 Task: Search one way flight ticket for 2 adults, 2 children, 2 infants in seat in first from Springfield: Abraham Lincoln Capital Airport to Raleigh: Raleigh-durham International Airport on 8-5-2023. Choice of flights is Alaska. Number of bags: 7 checked bags. Price is upto 110000. Outbound departure time preference is 12:00.
Action: Mouse moved to (337, 299)
Screenshot: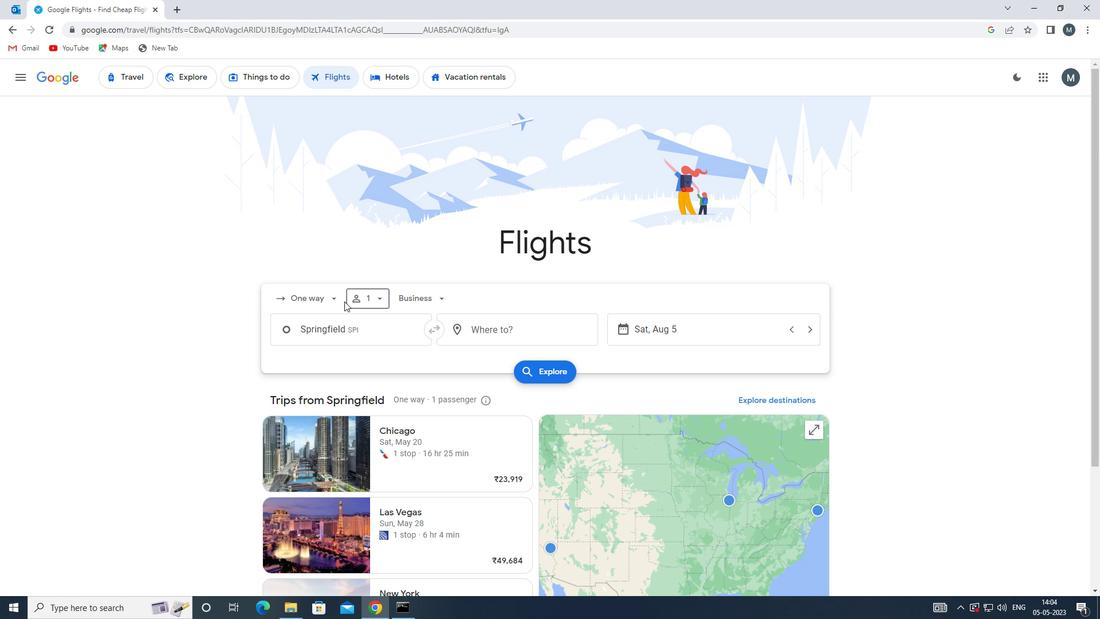 
Action: Mouse pressed left at (337, 299)
Screenshot: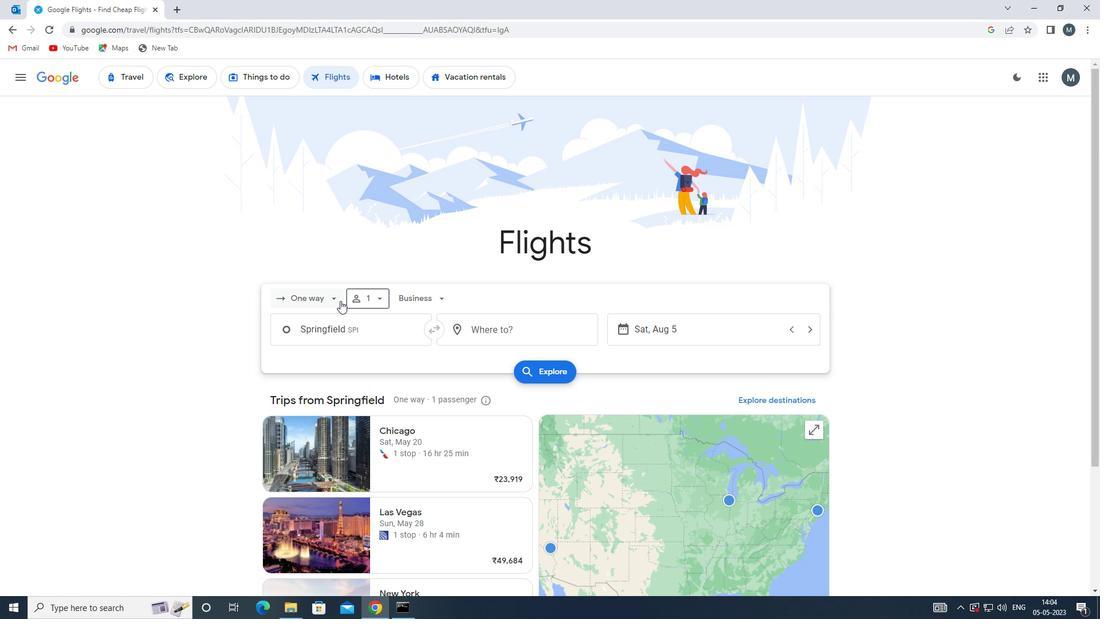 
Action: Mouse moved to (334, 348)
Screenshot: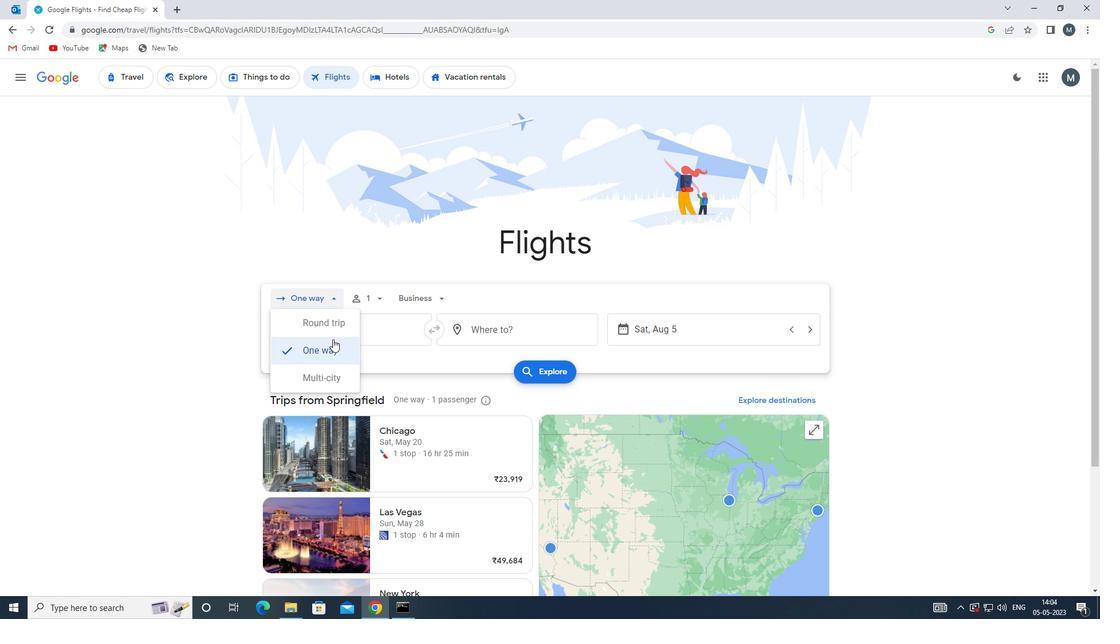 
Action: Mouse pressed left at (334, 348)
Screenshot: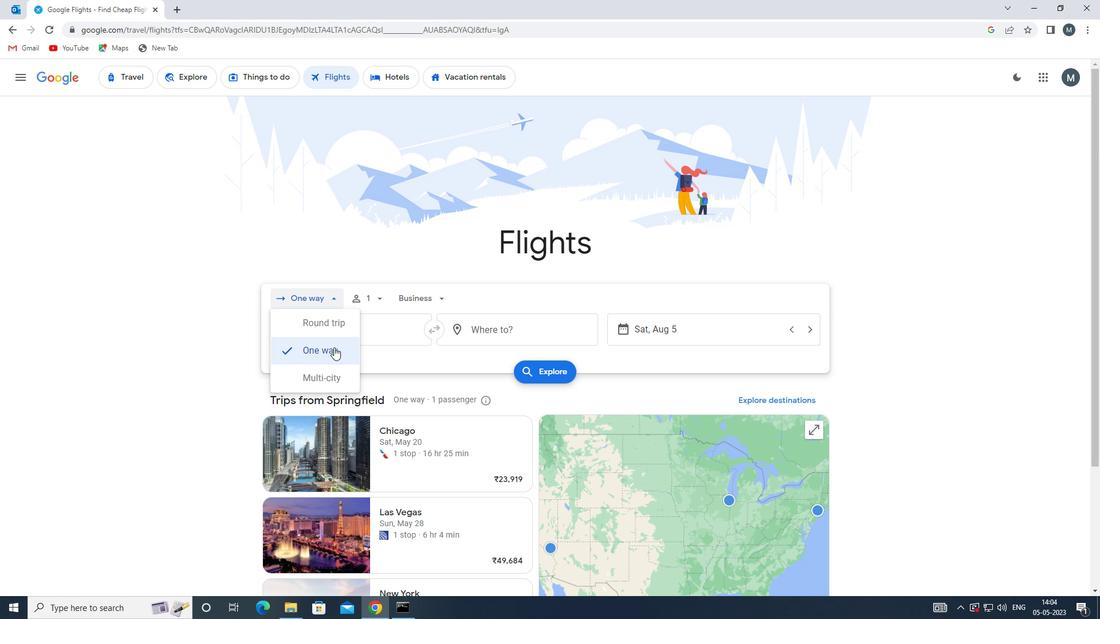 
Action: Mouse moved to (380, 302)
Screenshot: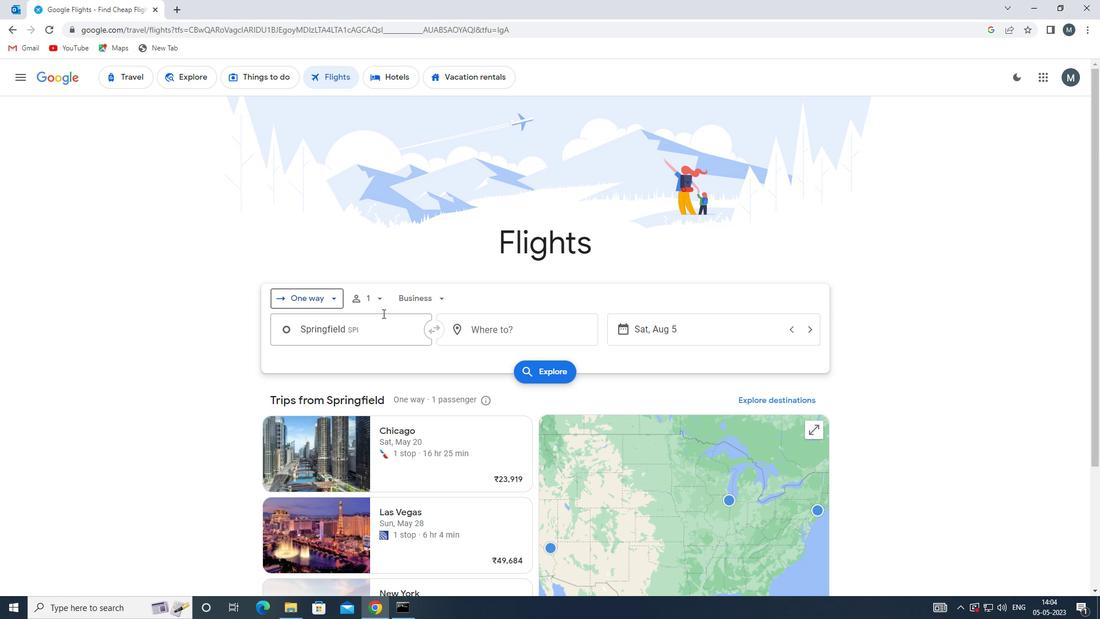 
Action: Mouse pressed left at (380, 302)
Screenshot: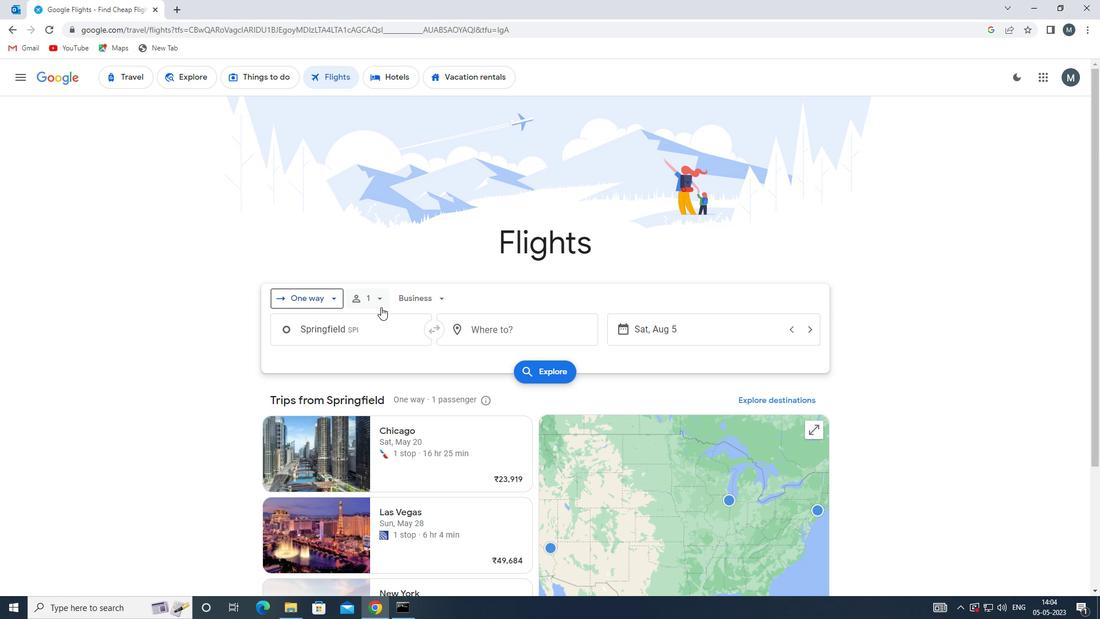 
Action: Mouse moved to (474, 331)
Screenshot: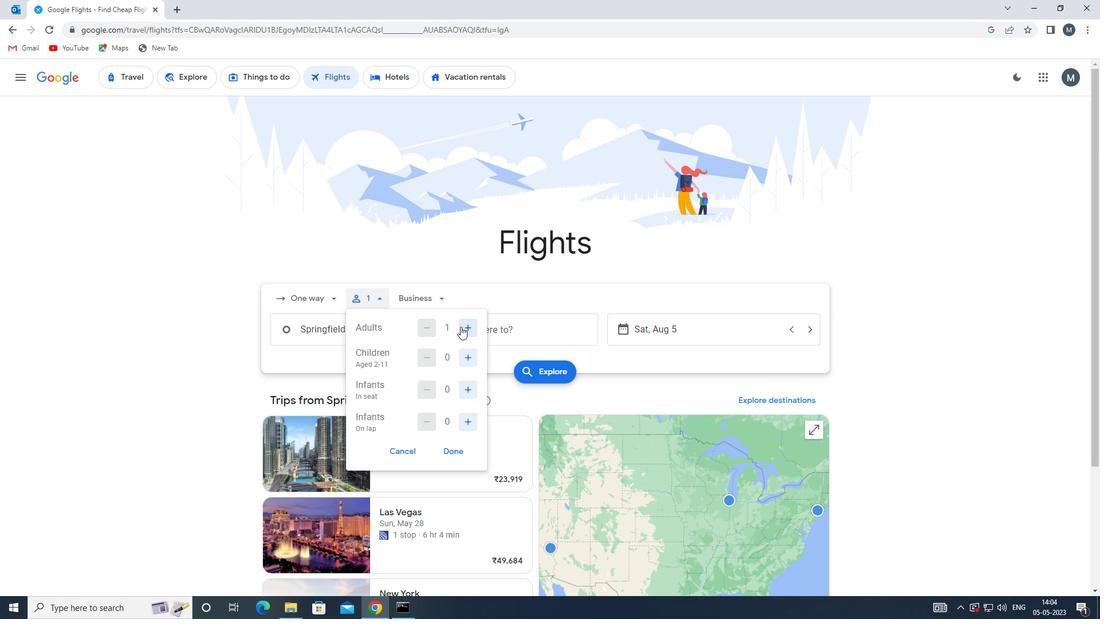 
Action: Mouse pressed left at (474, 331)
Screenshot: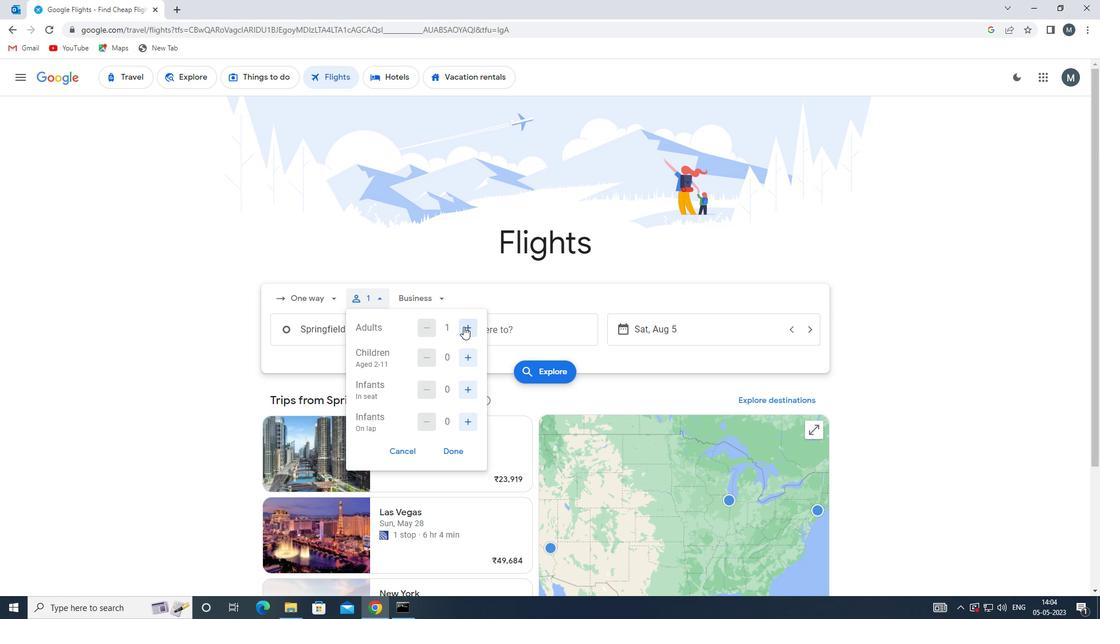 
Action: Mouse moved to (467, 355)
Screenshot: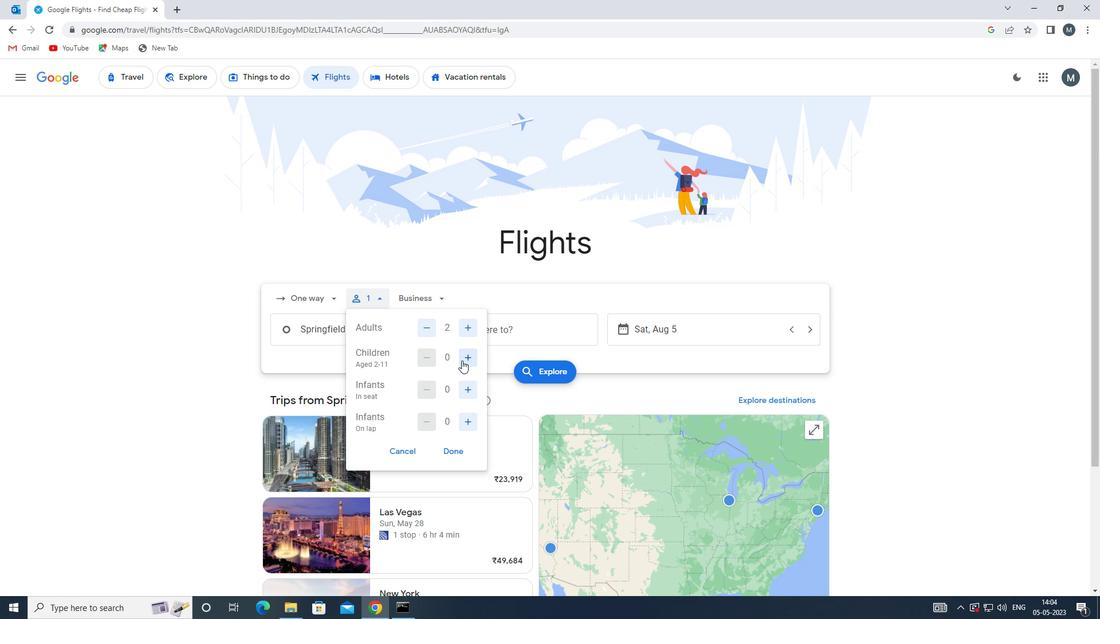 
Action: Mouse pressed left at (467, 355)
Screenshot: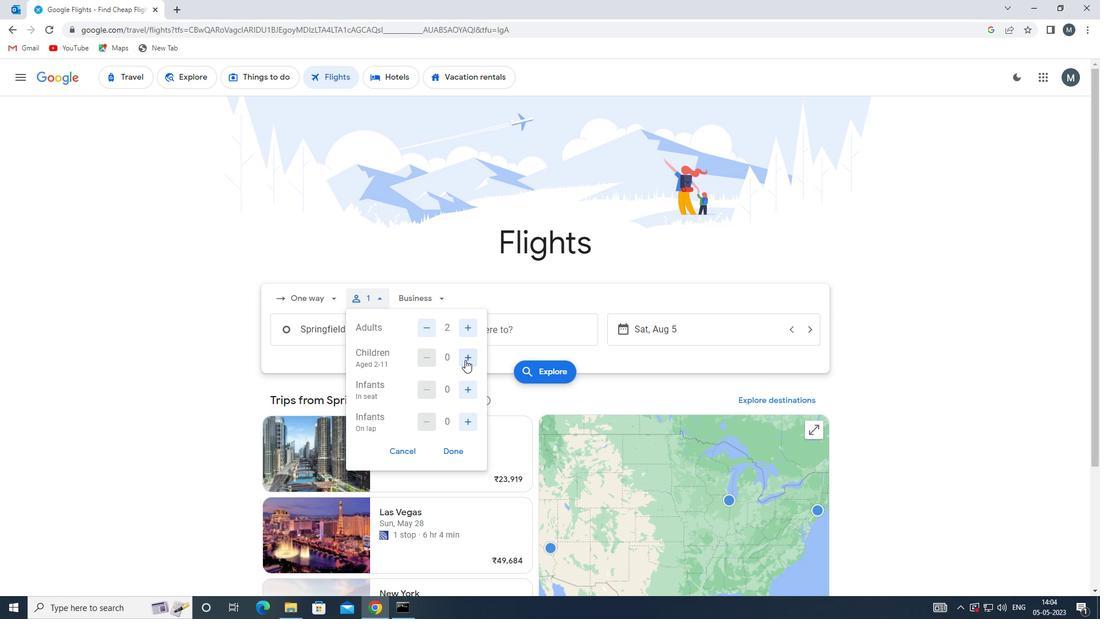 
Action: Mouse pressed left at (467, 355)
Screenshot: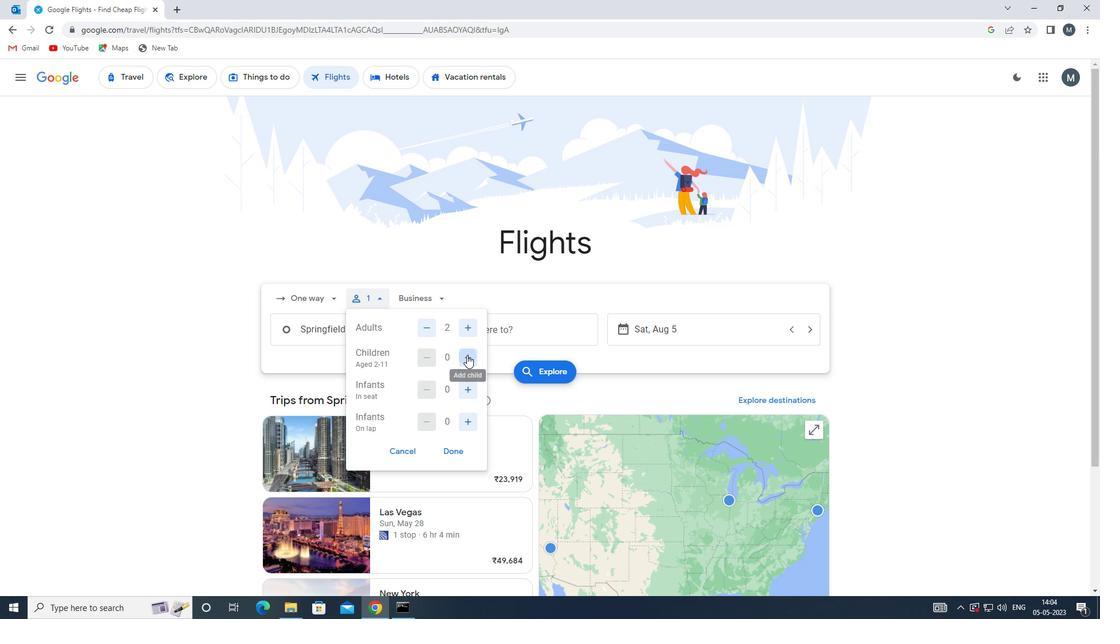 
Action: Mouse moved to (470, 393)
Screenshot: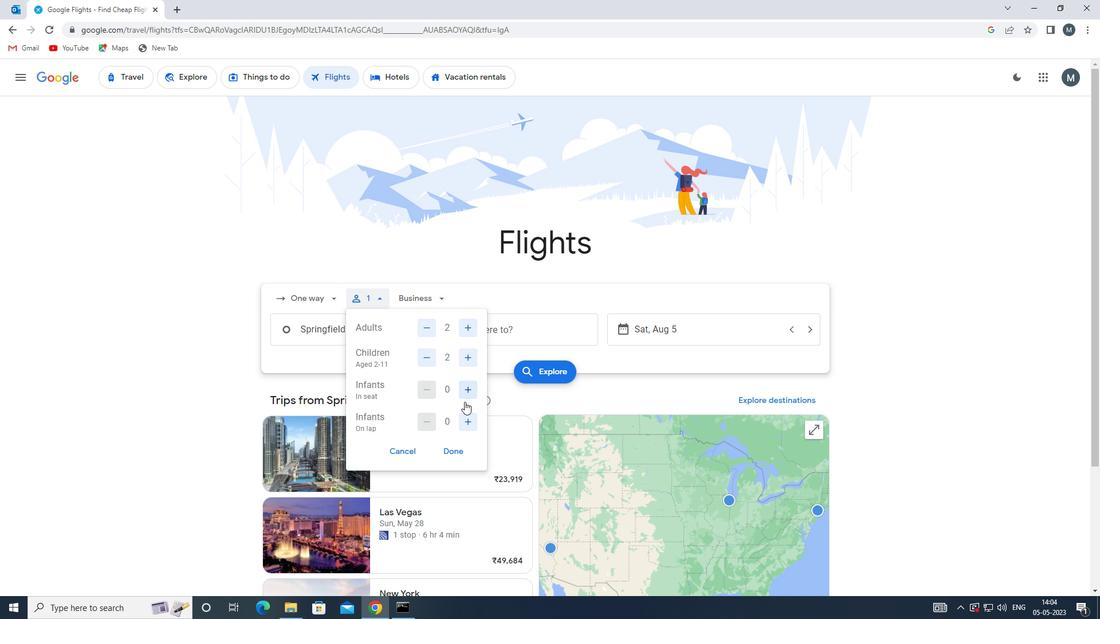 
Action: Mouse pressed left at (470, 393)
Screenshot: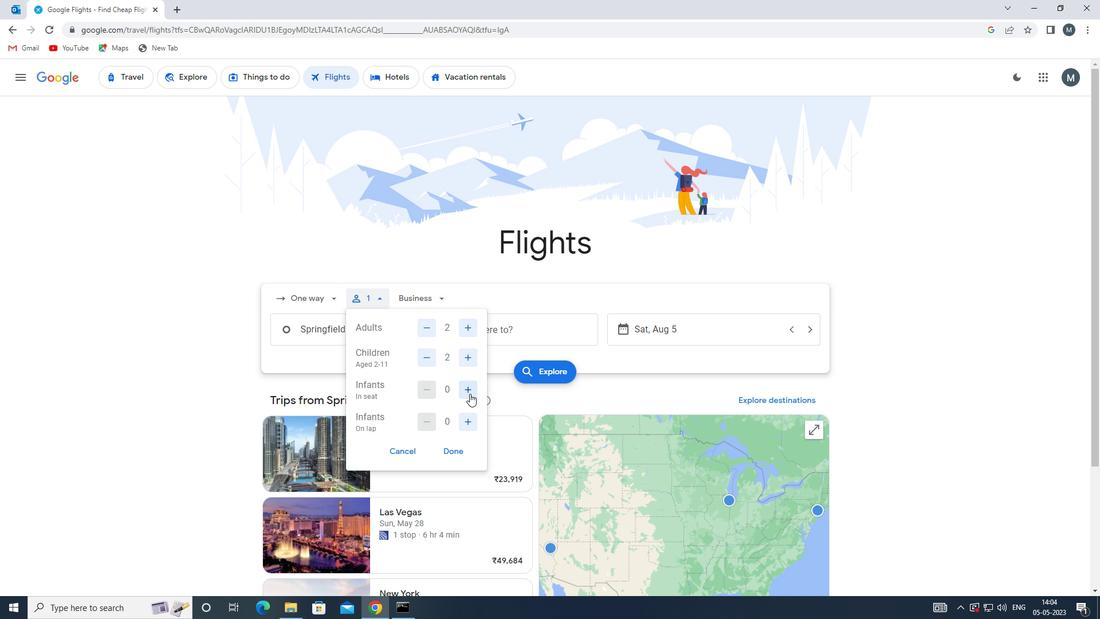 
Action: Mouse pressed left at (470, 393)
Screenshot: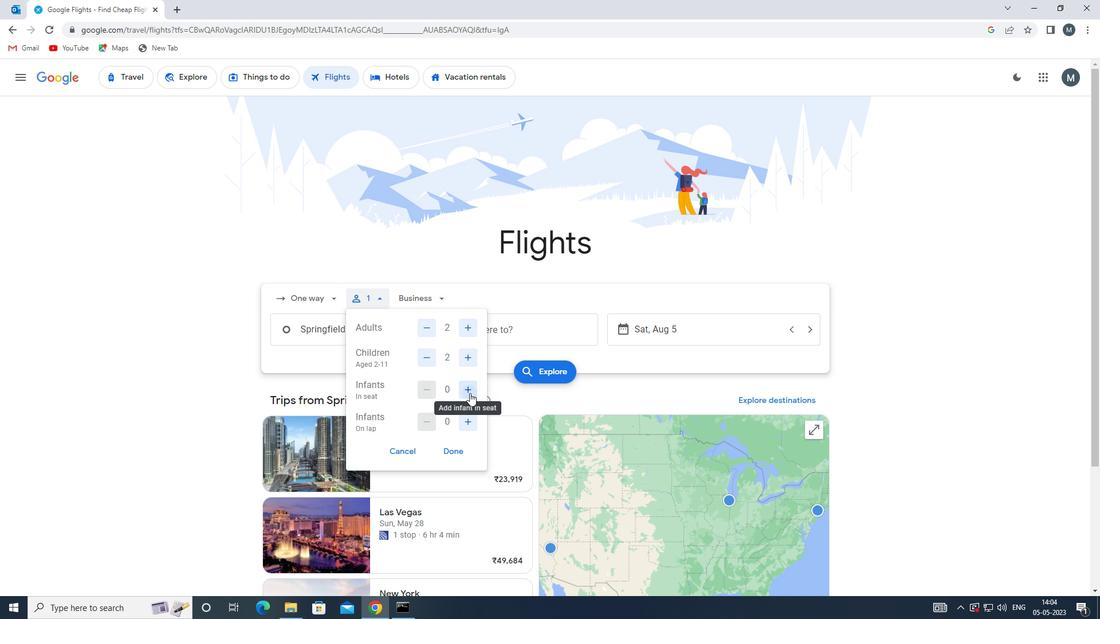 
Action: Mouse moved to (458, 450)
Screenshot: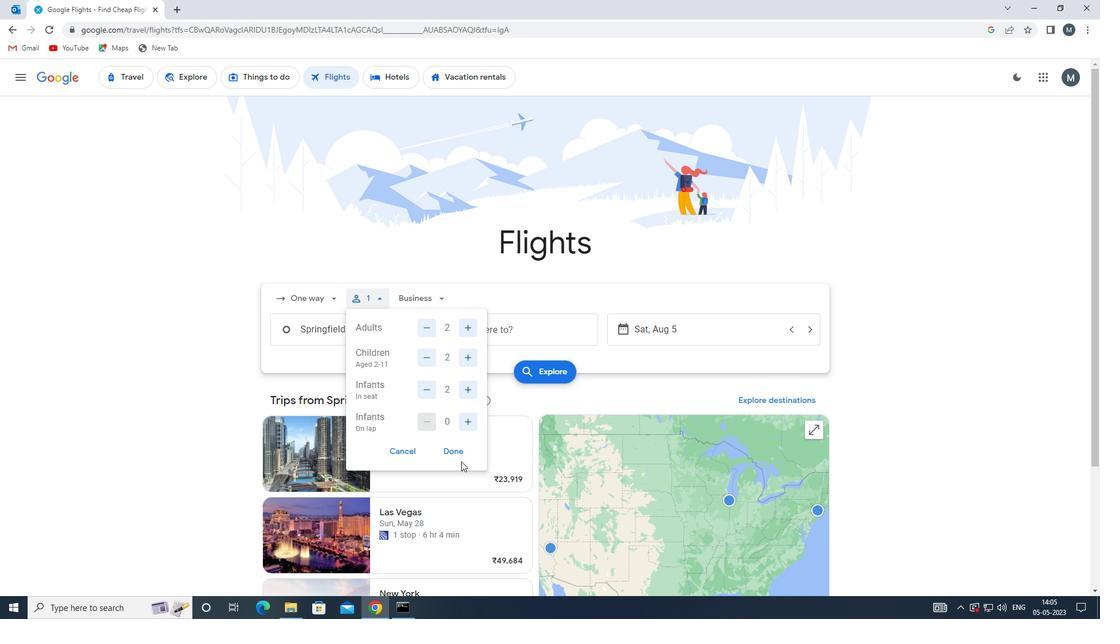 
Action: Mouse pressed left at (458, 450)
Screenshot: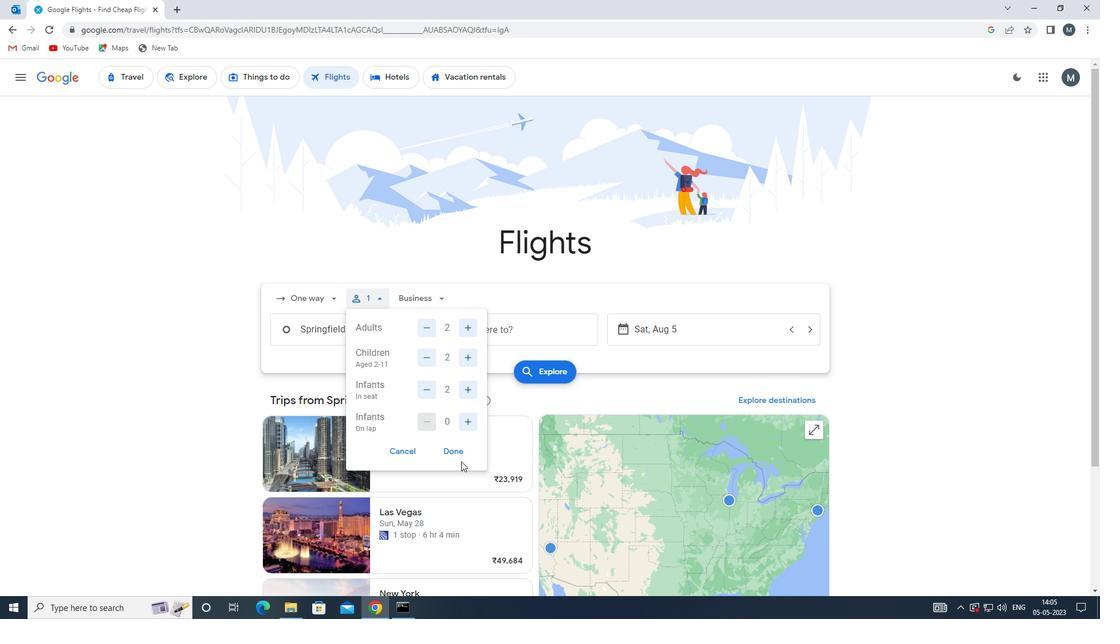 
Action: Mouse moved to (424, 302)
Screenshot: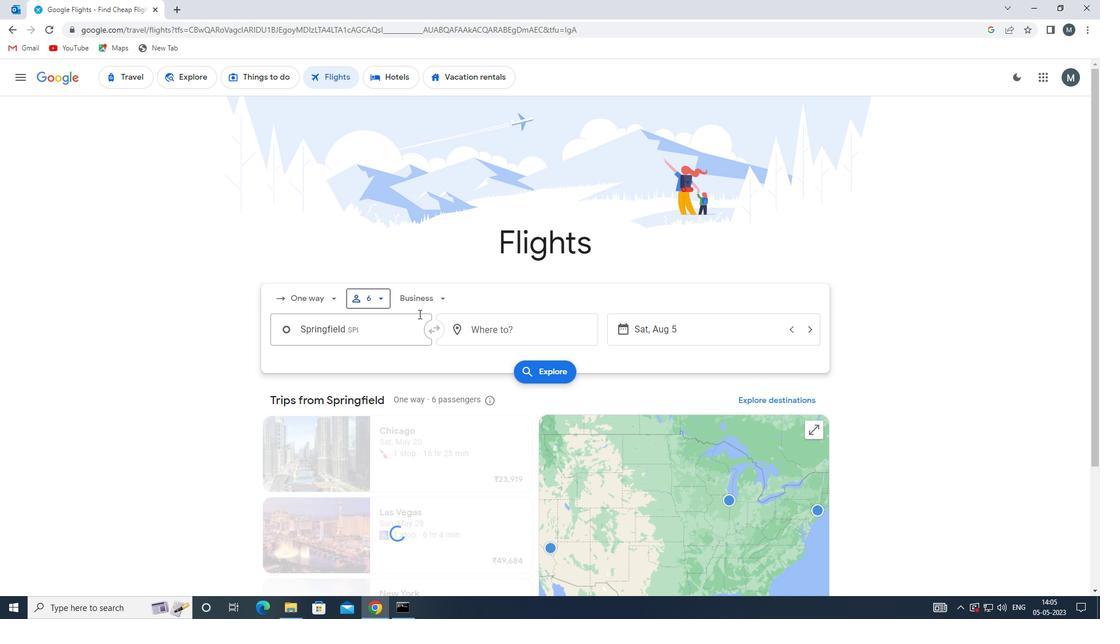 
Action: Mouse pressed left at (424, 302)
Screenshot: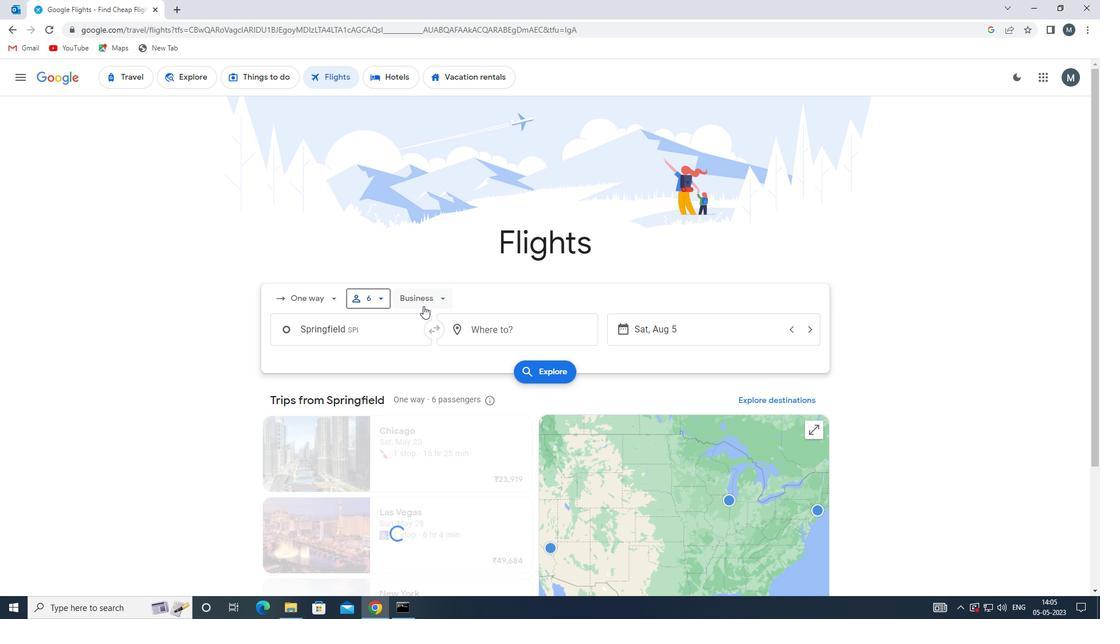 
Action: Mouse moved to (440, 405)
Screenshot: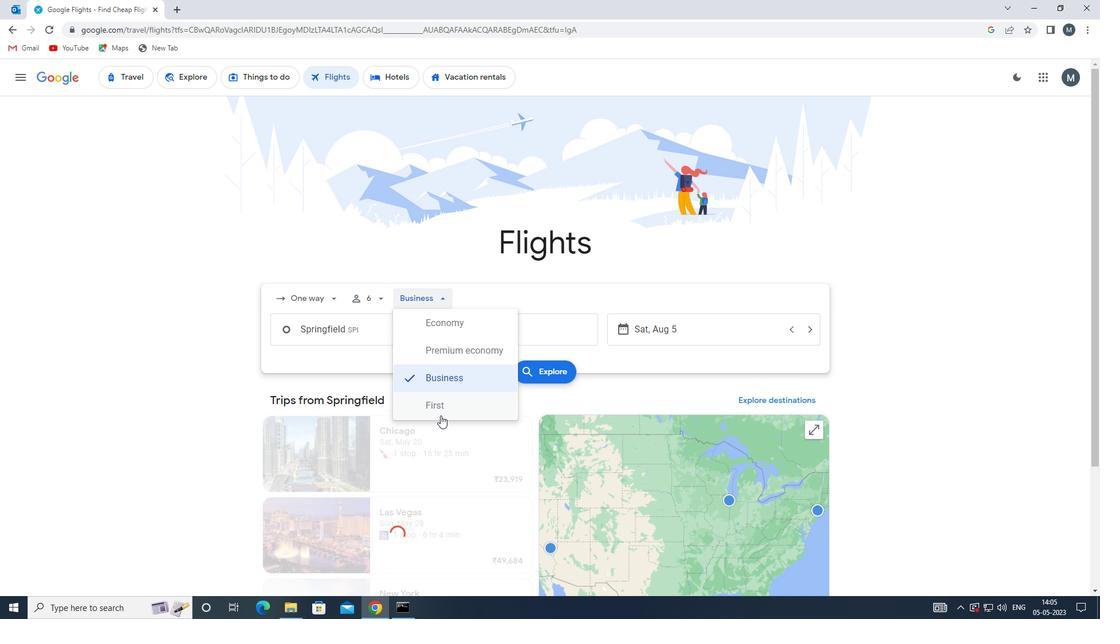 
Action: Mouse pressed left at (440, 405)
Screenshot: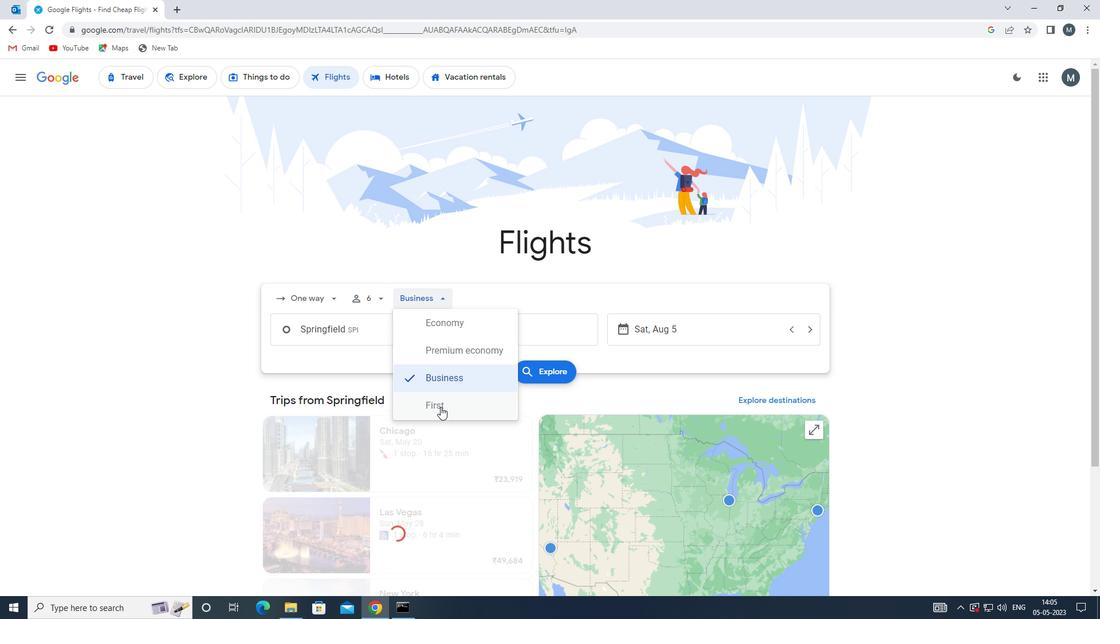 
Action: Mouse moved to (367, 333)
Screenshot: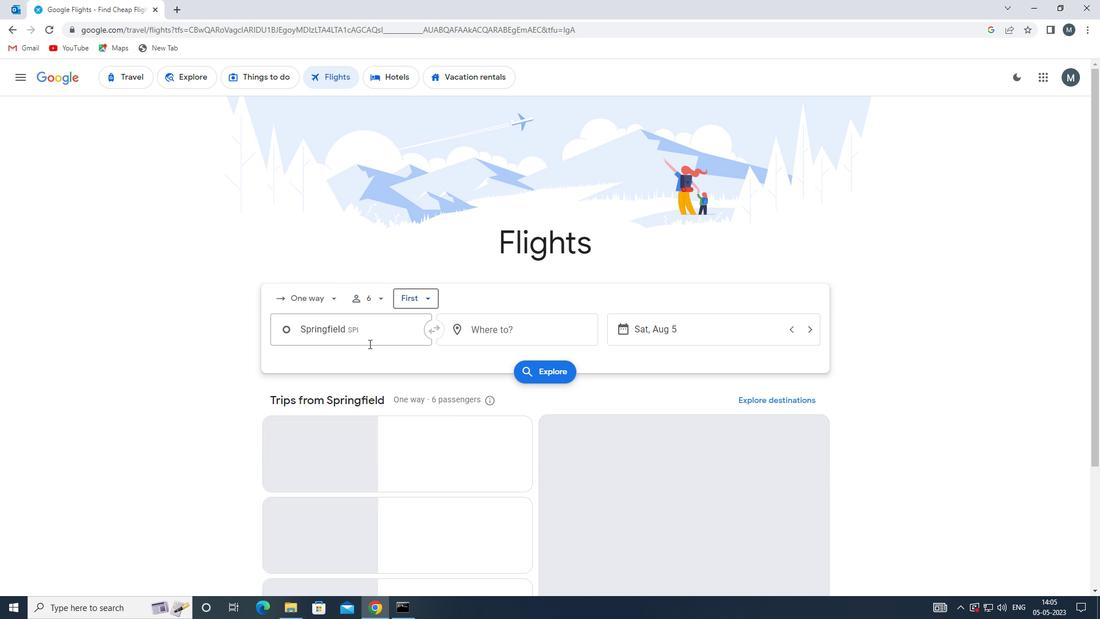 
Action: Mouse pressed left at (367, 333)
Screenshot: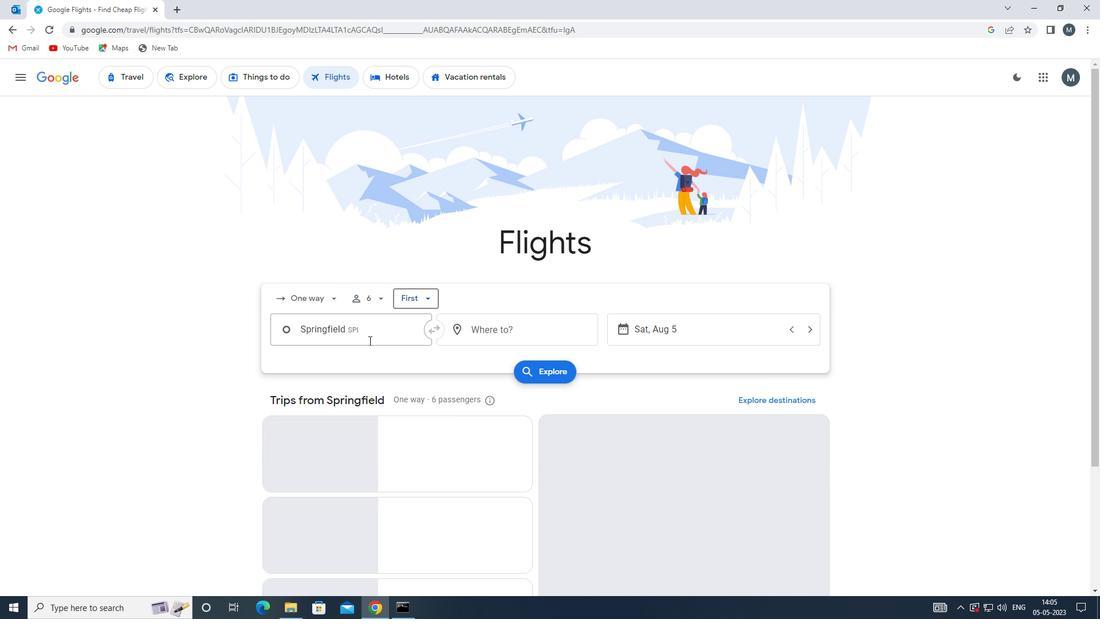 
Action: Mouse moved to (380, 430)
Screenshot: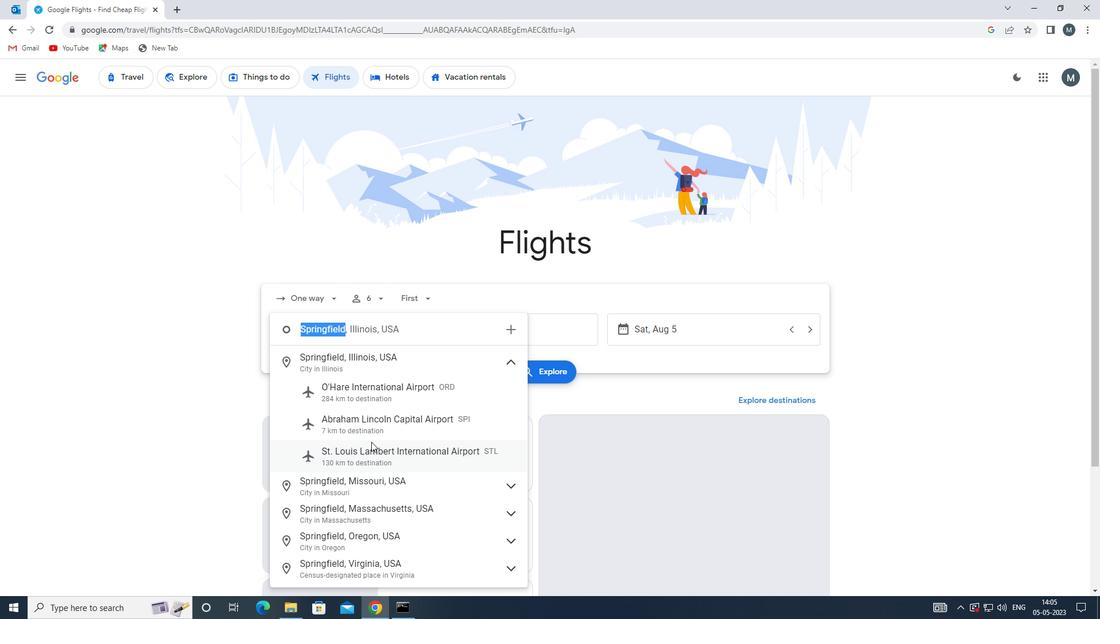 
Action: Mouse pressed left at (380, 430)
Screenshot: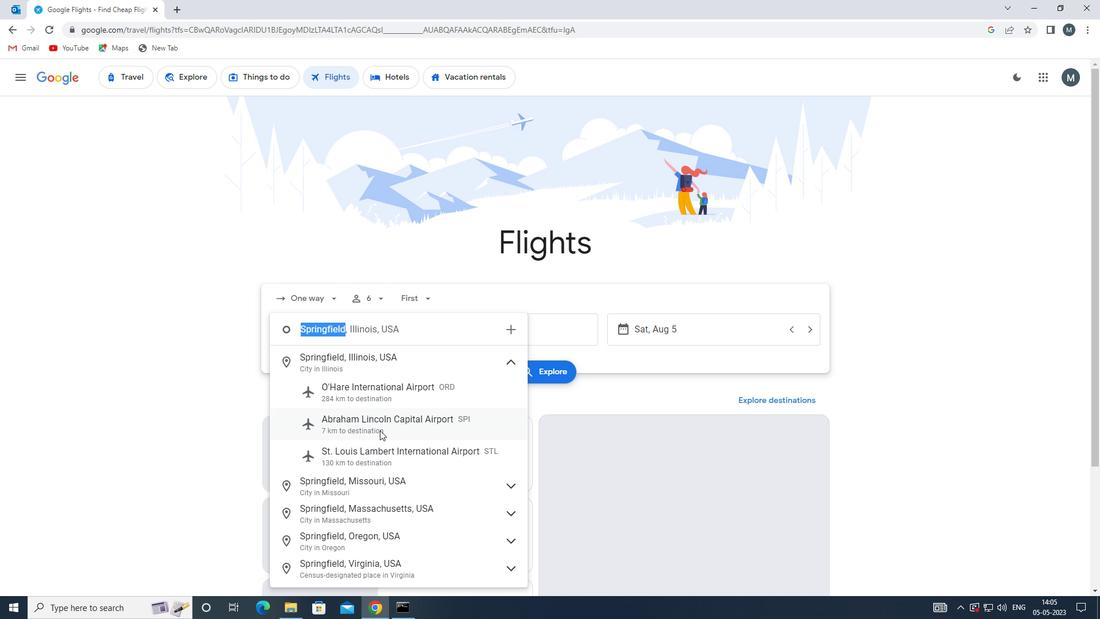 
Action: Mouse moved to (481, 341)
Screenshot: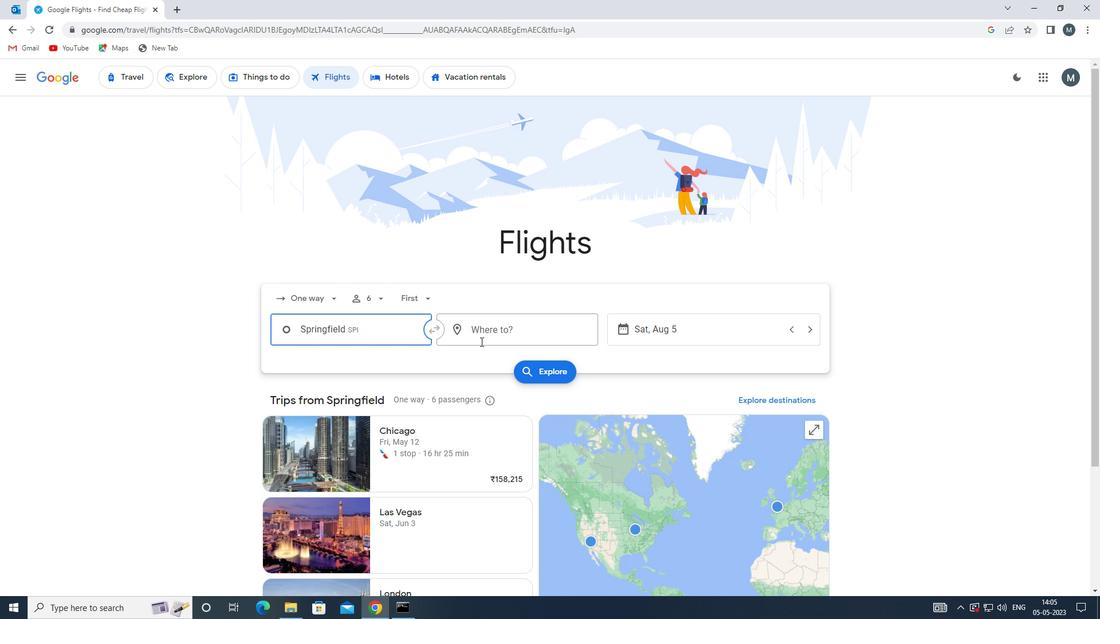 
Action: Mouse pressed left at (481, 341)
Screenshot: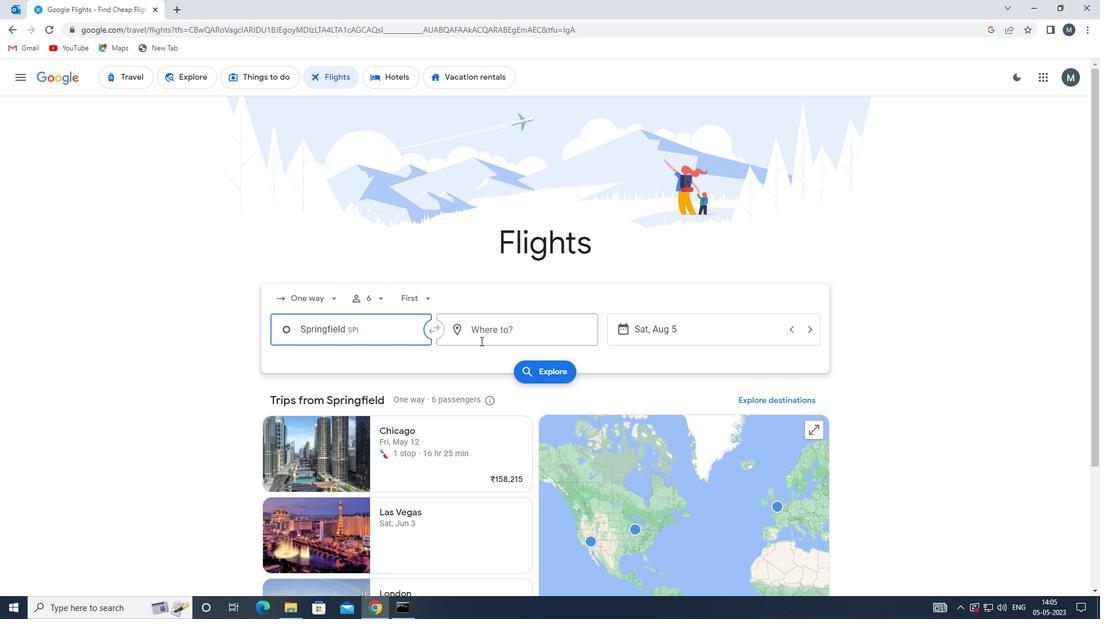 
Action: Key pressed rdu
Screenshot: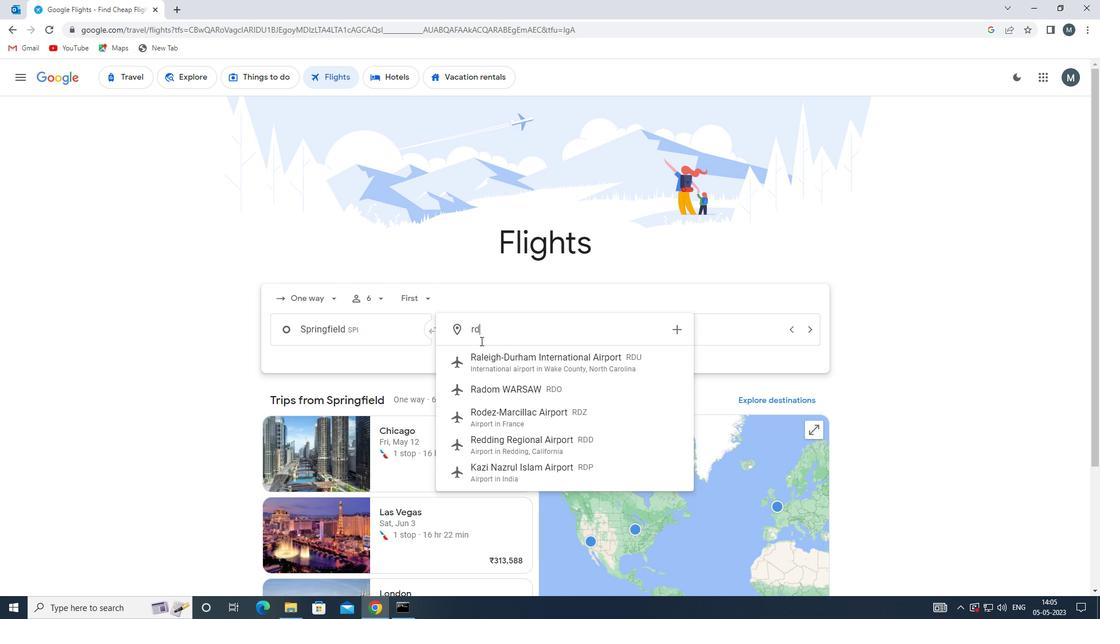 
Action: Mouse moved to (503, 368)
Screenshot: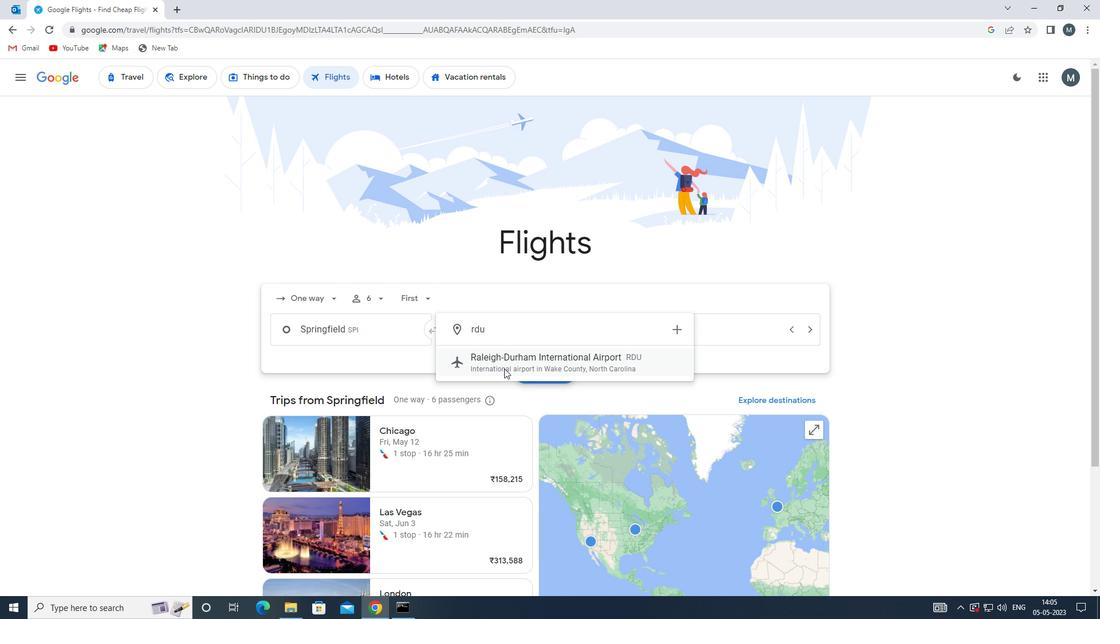 
Action: Mouse pressed left at (503, 368)
Screenshot: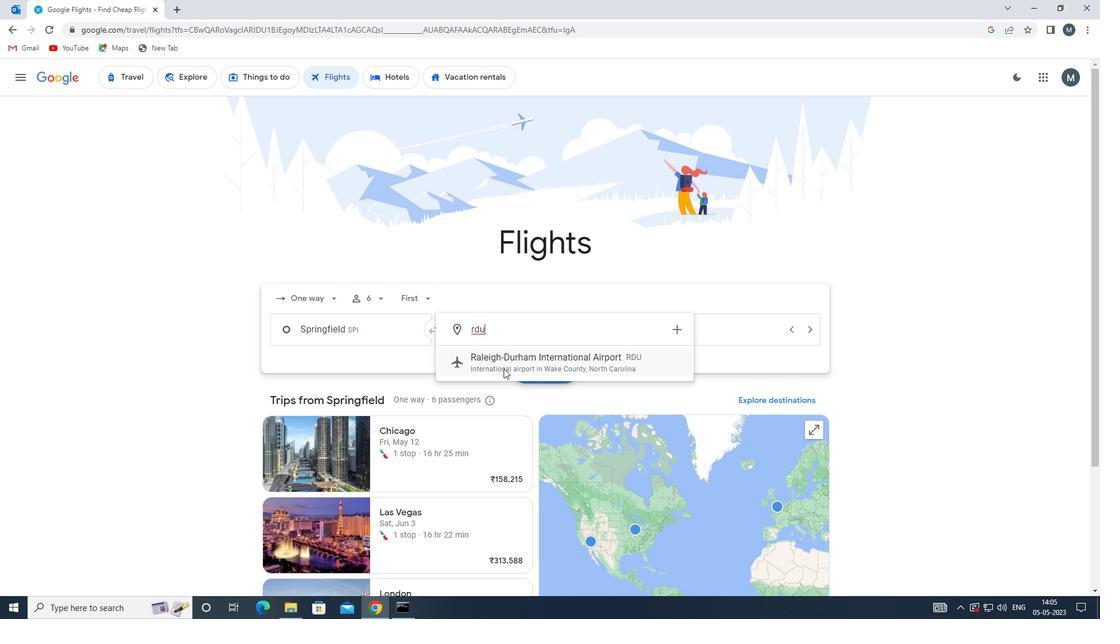 
Action: Mouse moved to (641, 326)
Screenshot: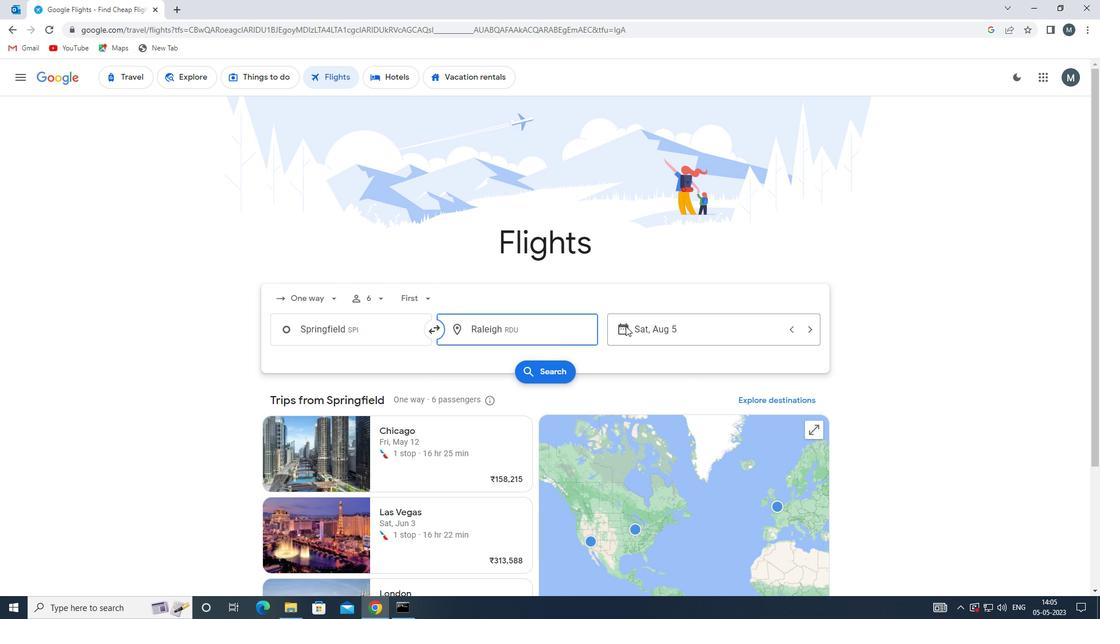 
Action: Mouse pressed left at (641, 326)
Screenshot: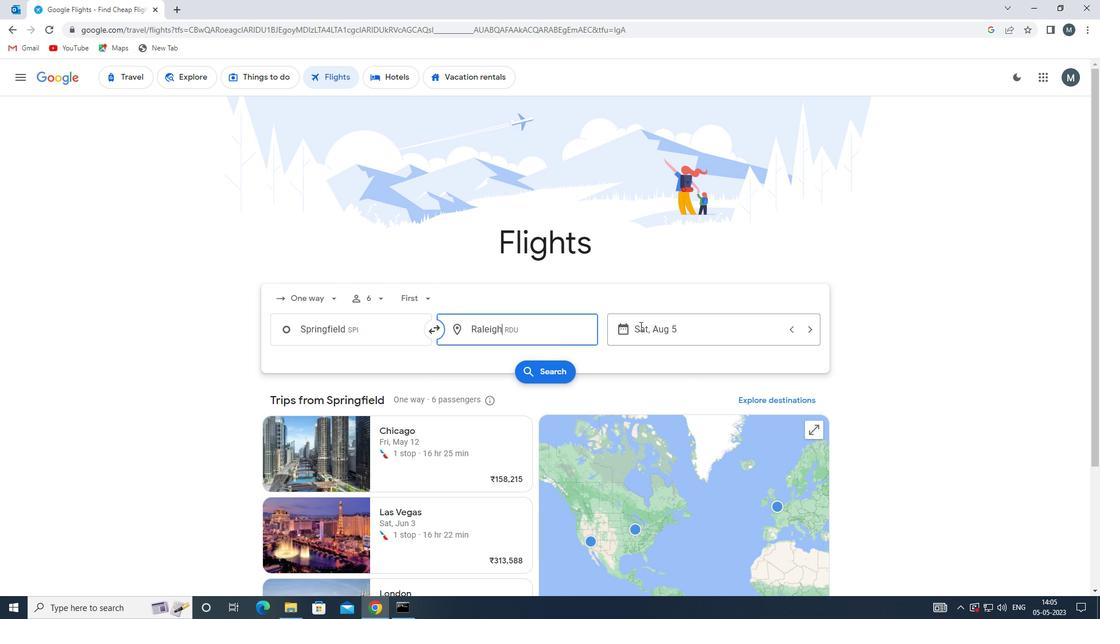 
Action: Mouse moved to (576, 387)
Screenshot: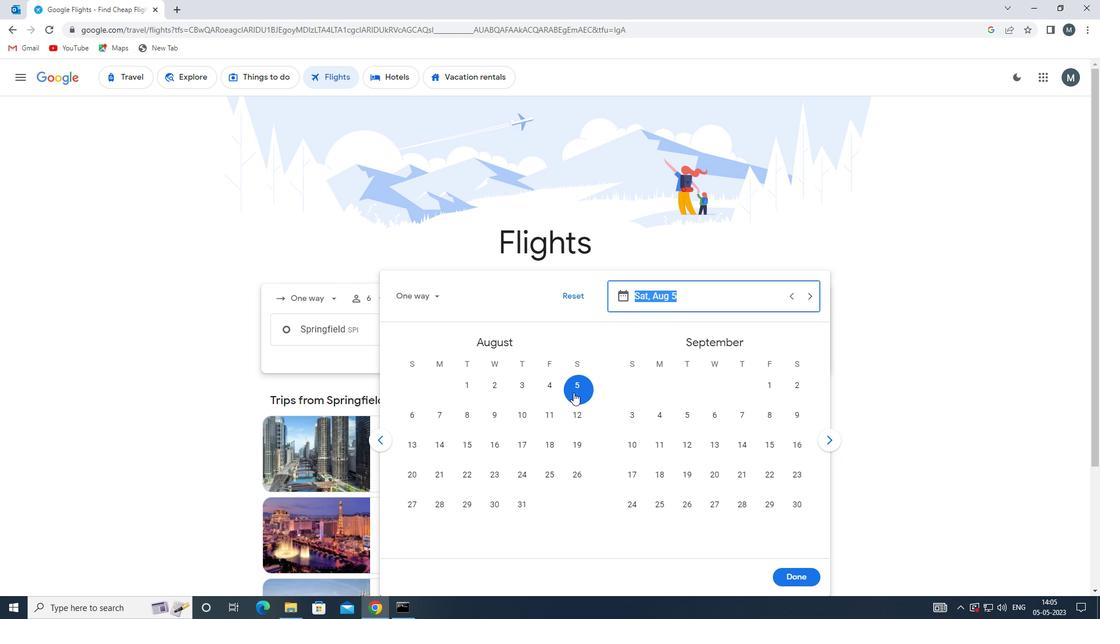 
Action: Mouse pressed left at (576, 387)
Screenshot: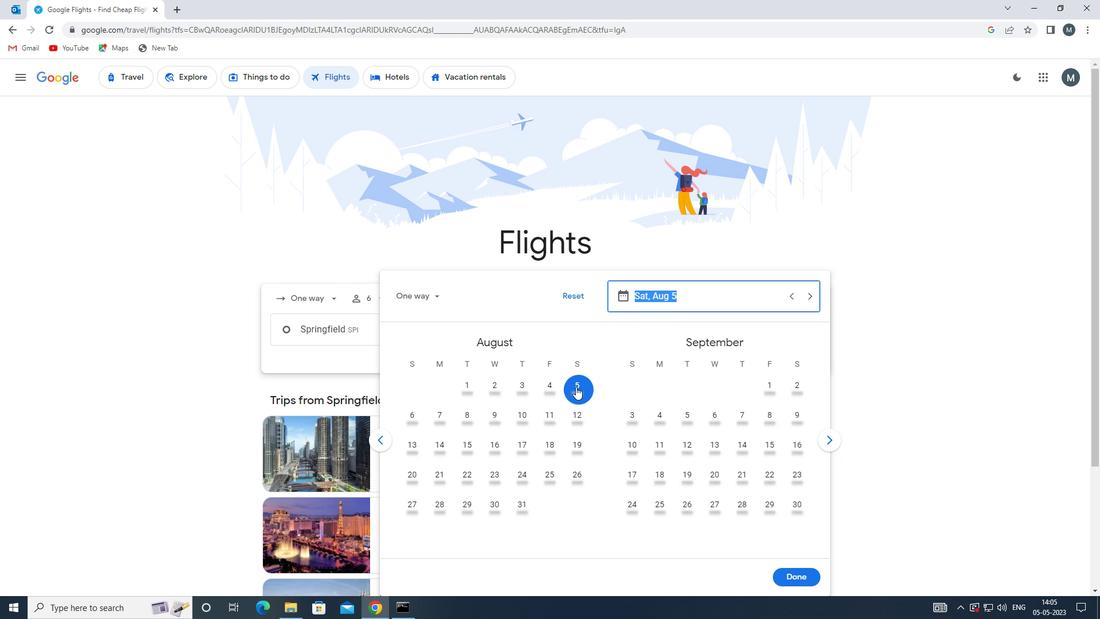 
Action: Mouse moved to (786, 574)
Screenshot: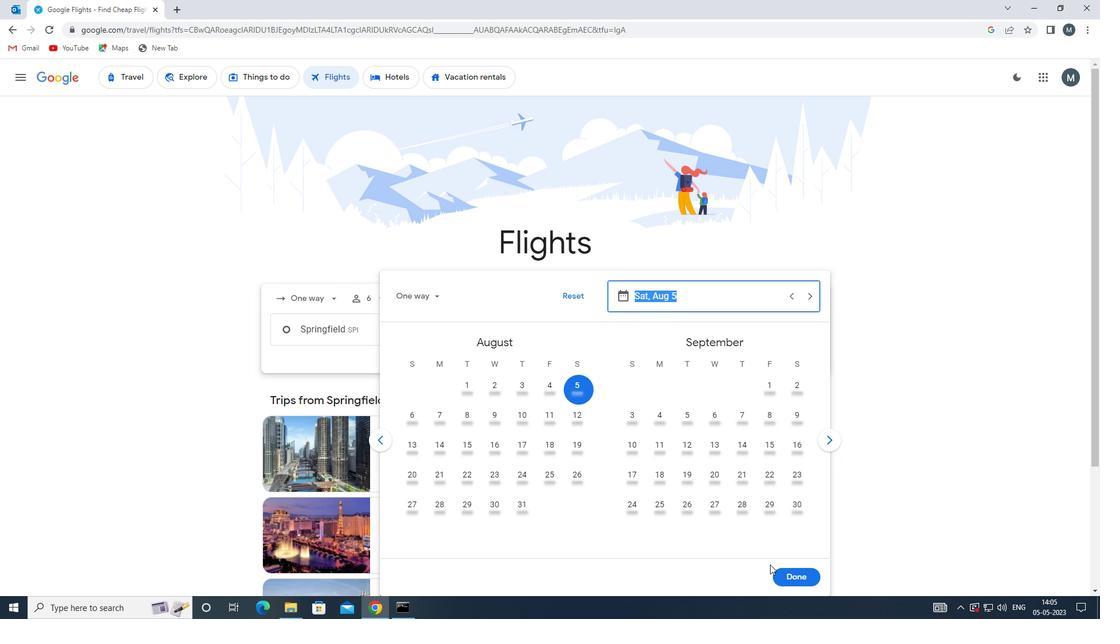 
Action: Mouse pressed left at (786, 574)
Screenshot: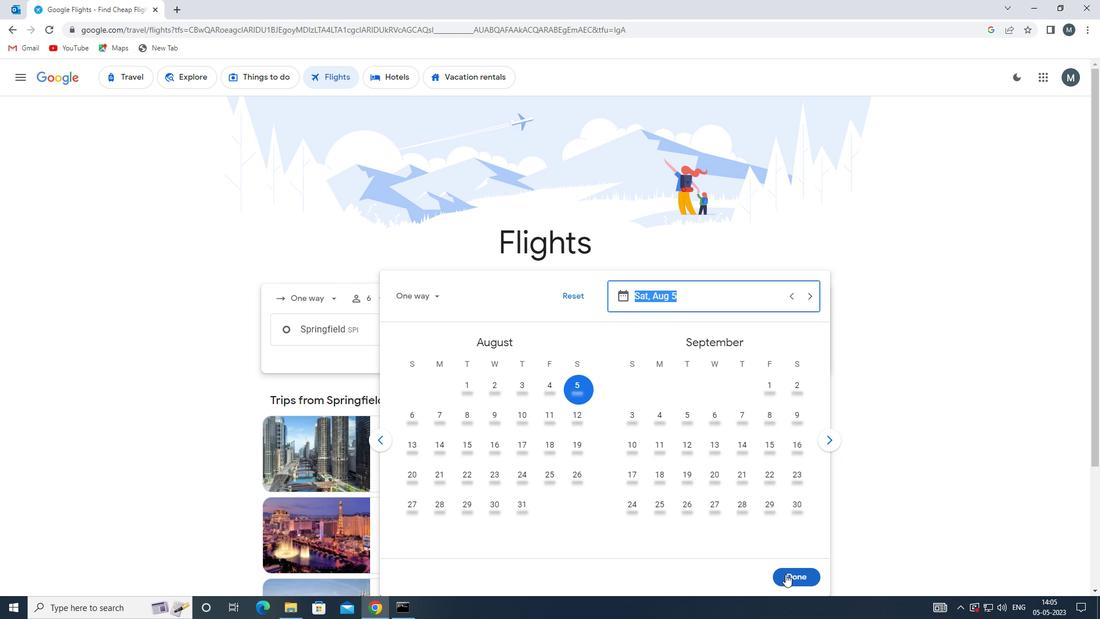 
Action: Mouse moved to (540, 369)
Screenshot: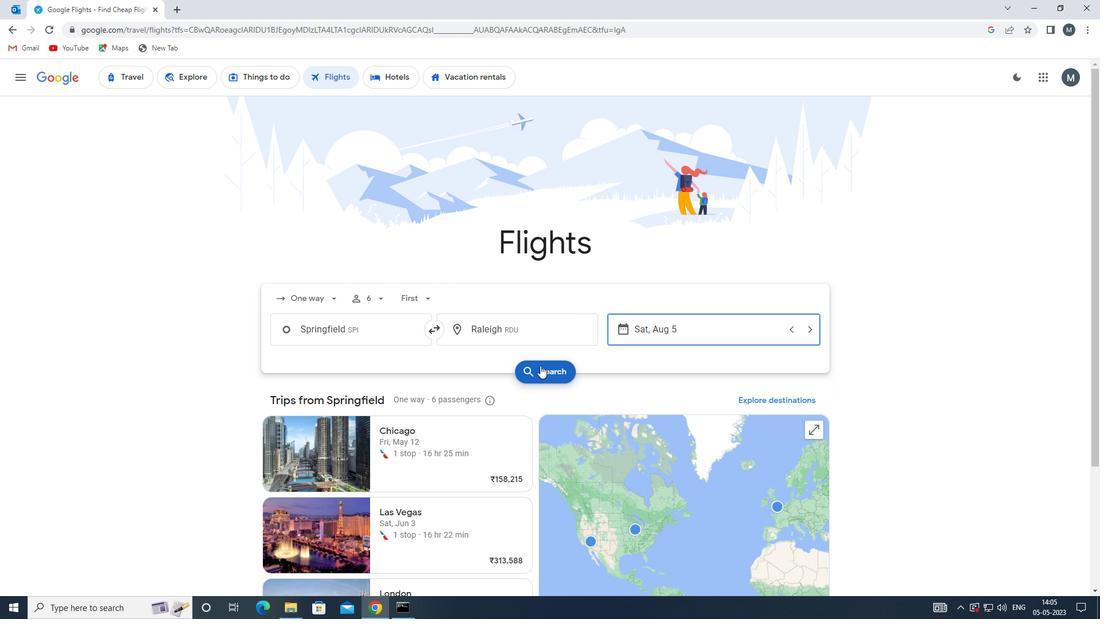 
Action: Mouse pressed left at (540, 369)
Screenshot: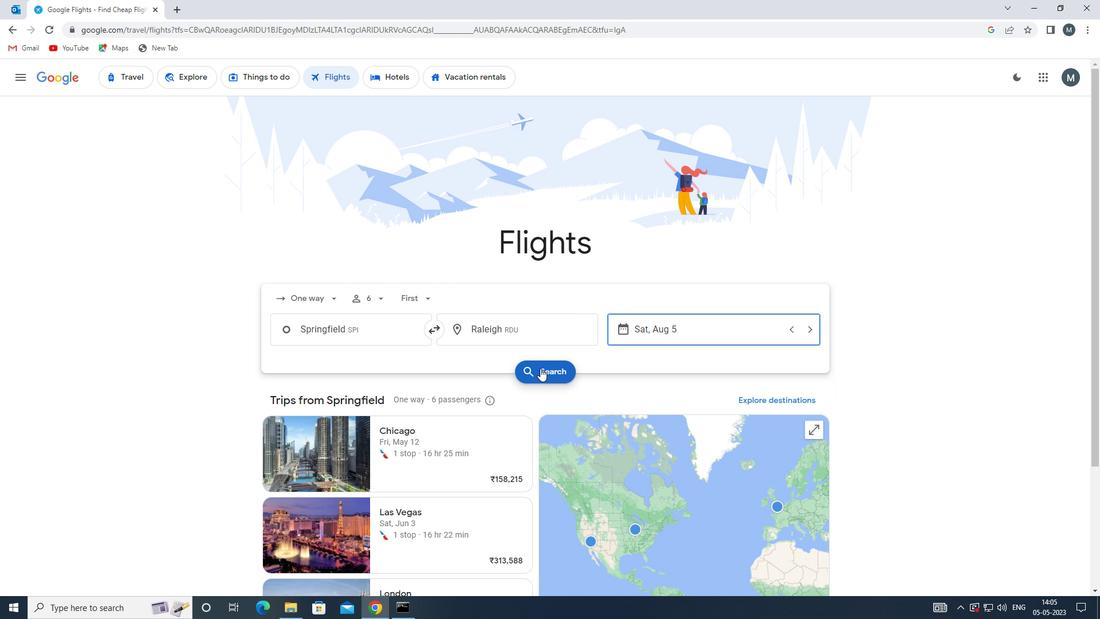 
Action: Mouse moved to (283, 185)
Screenshot: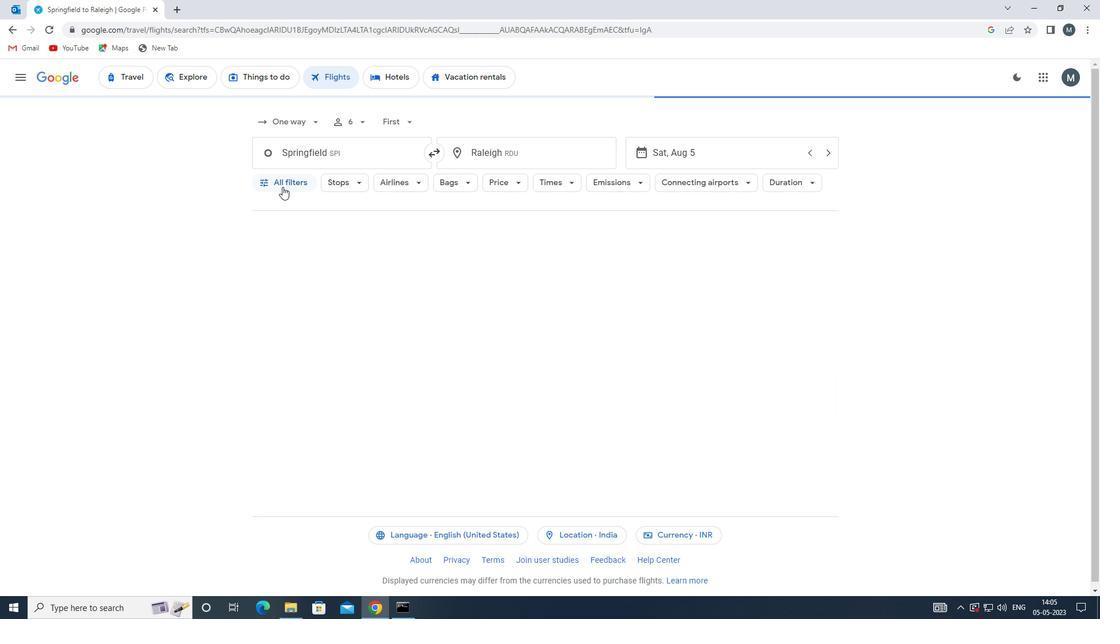 
Action: Mouse pressed left at (283, 185)
Screenshot: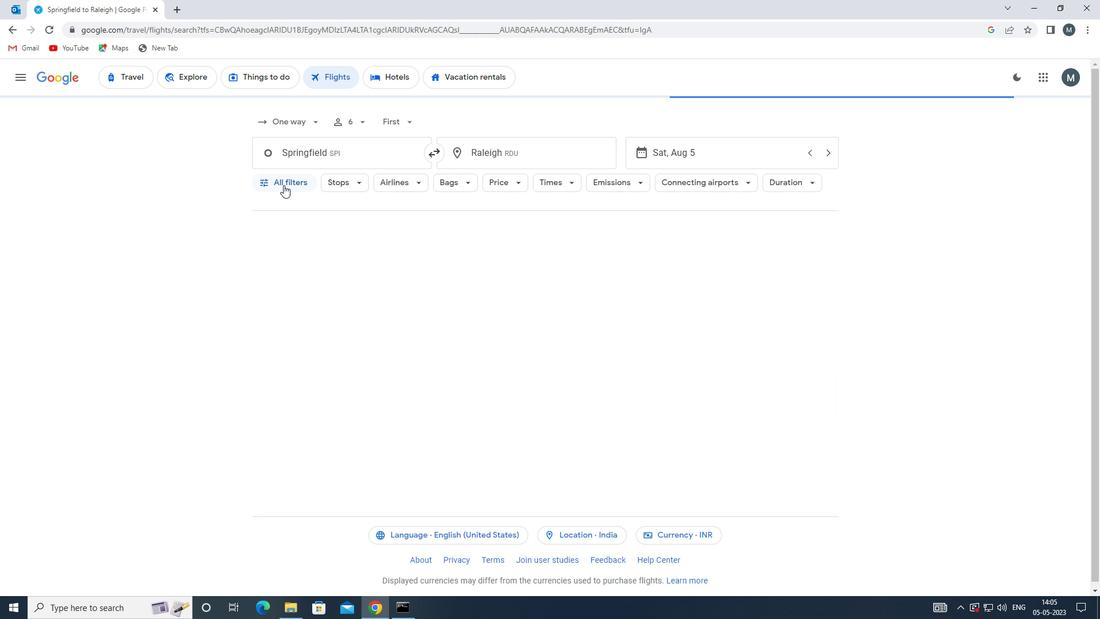 
Action: Mouse moved to (372, 339)
Screenshot: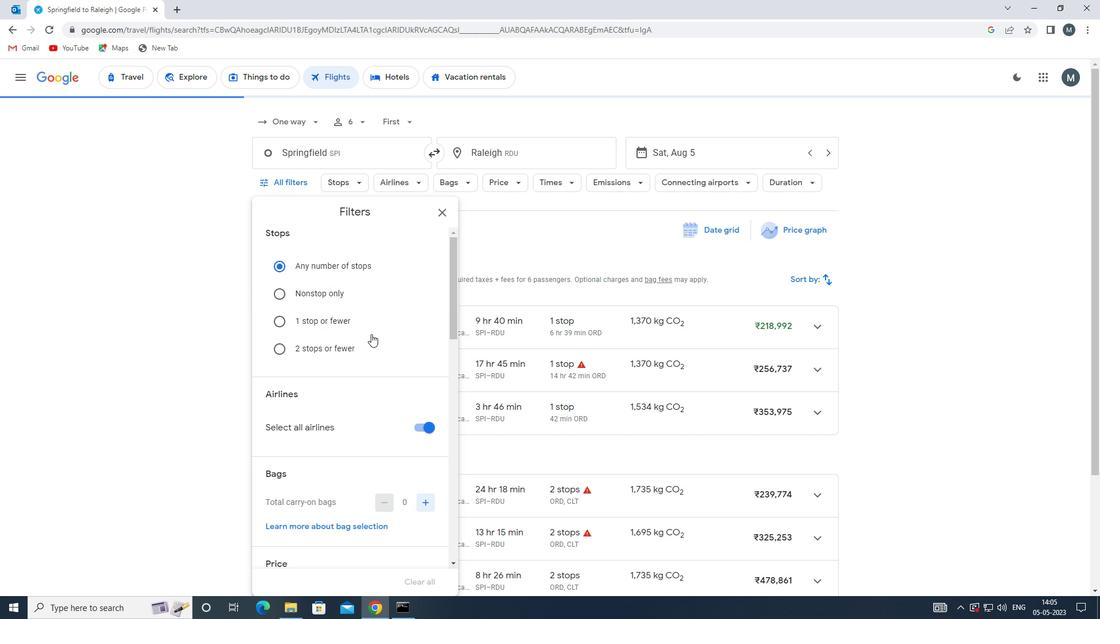 
Action: Mouse scrolled (372, 338) with delta (0, 0)
Screenshot: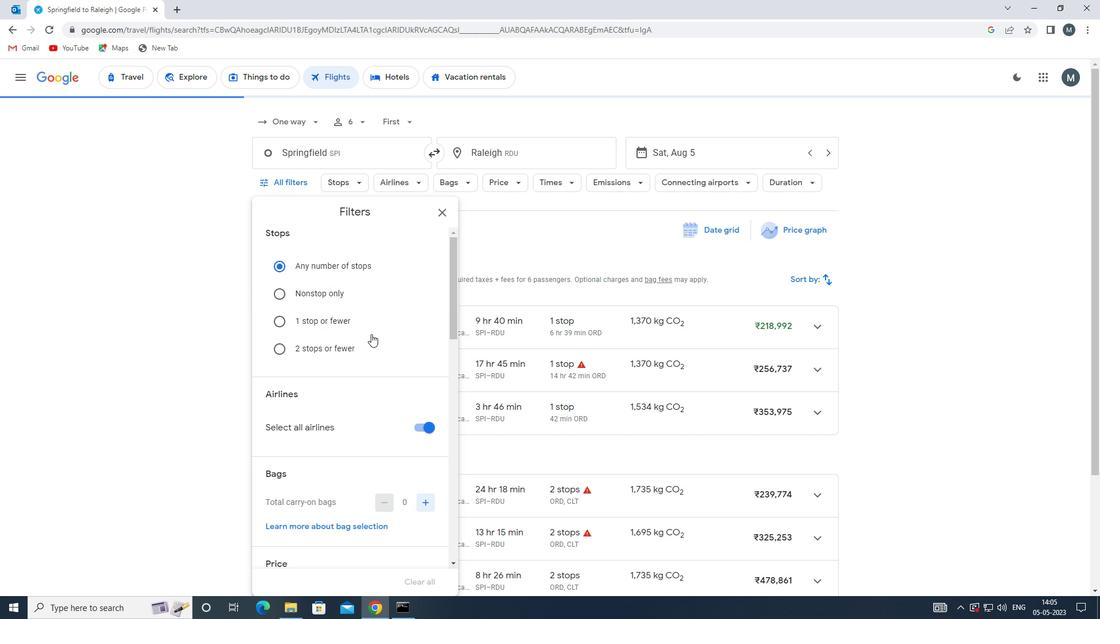 
Action: Mouse moved to (372, 344)
Screenshot: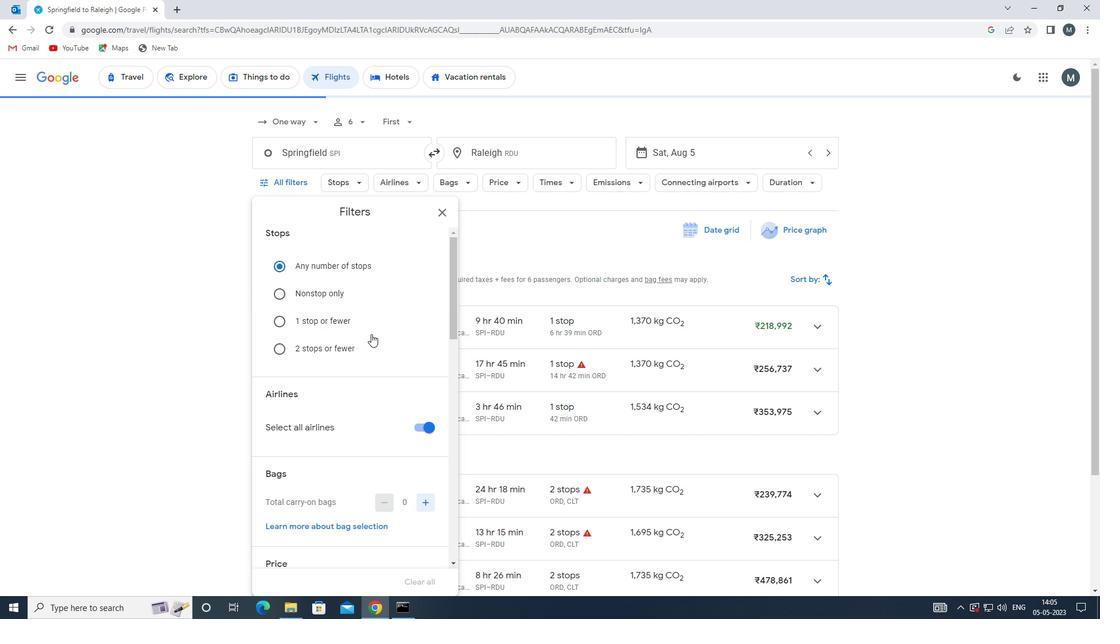 
Action: Mouse scrolled (372, 343) with delta (0, 0)
Screenshot: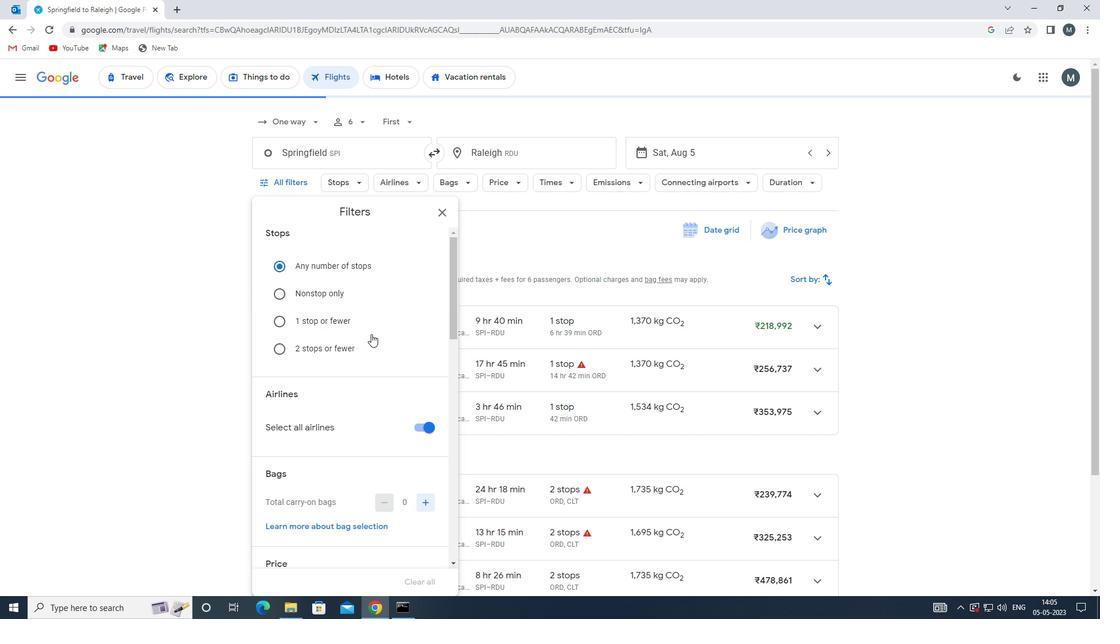 
Action: Mouse moved to (415, 311)
Screenshot: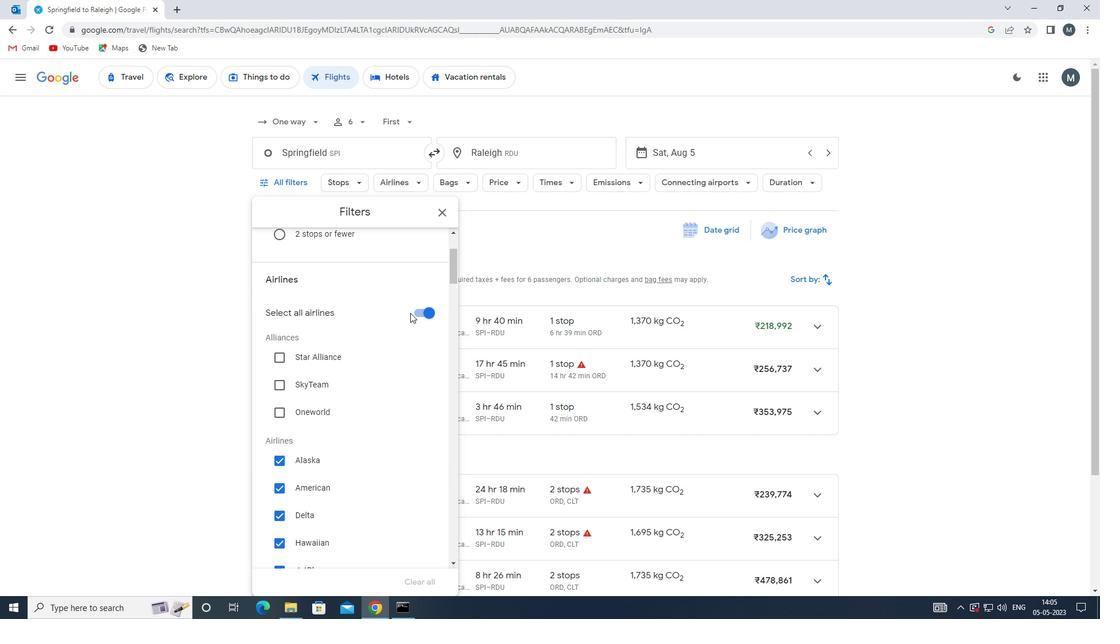 
Action: Mouse pressed left at (415, 311)
Screenshot: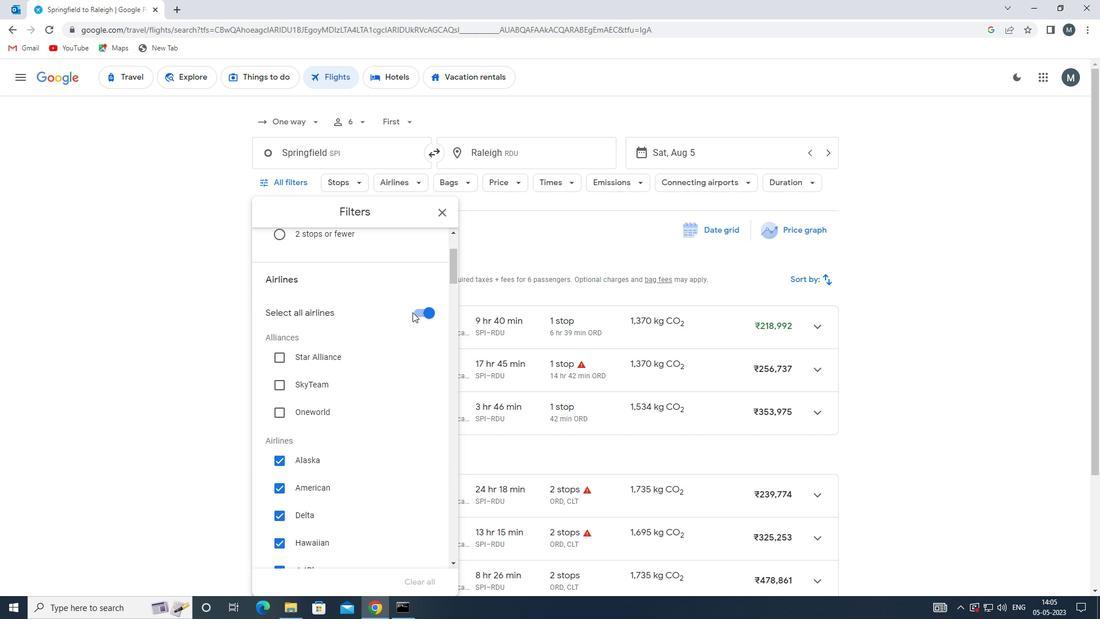 
Action: Mouse moved to (385, 356)
Screenshot: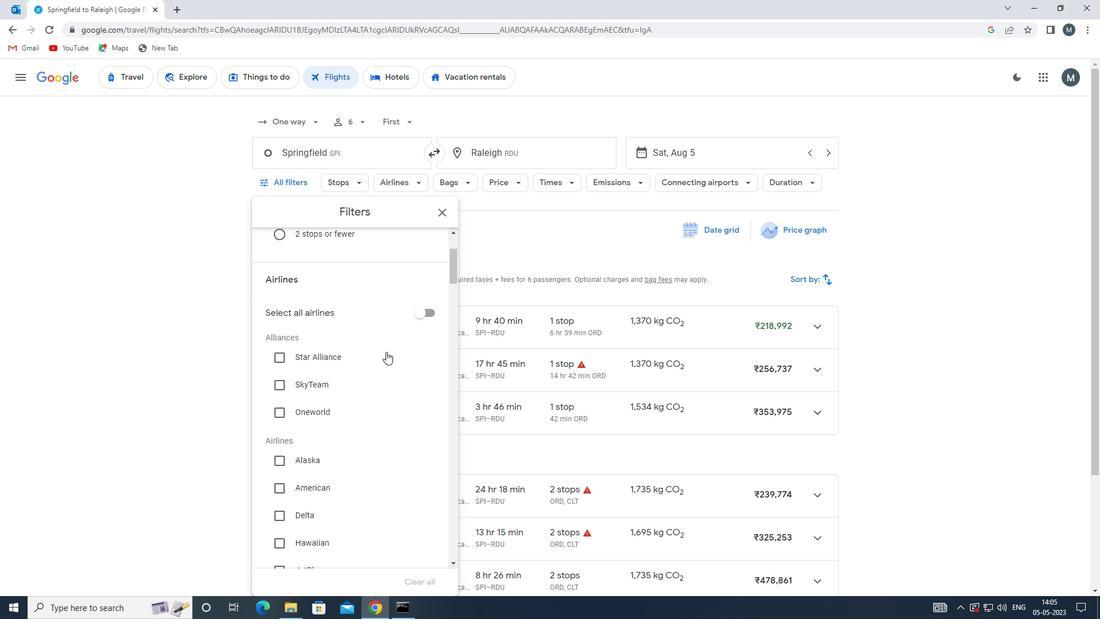 
Action: Mouse scrolled (385, 355) with delta (0, 0)
Screenshot: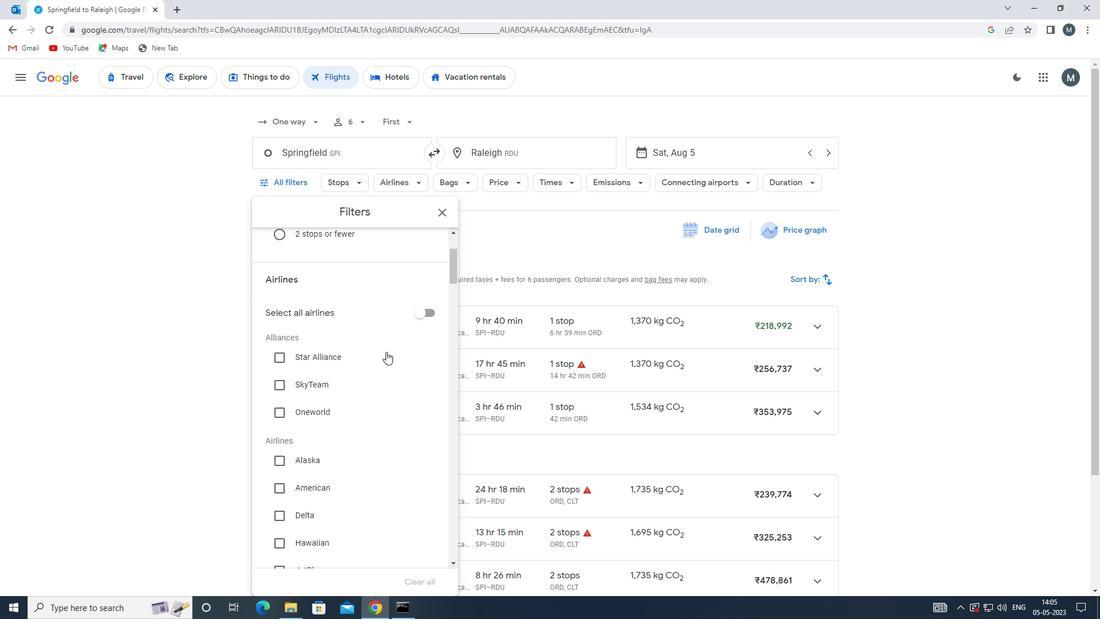 
Action: Mouse moved to (364, 404)
Screenshot: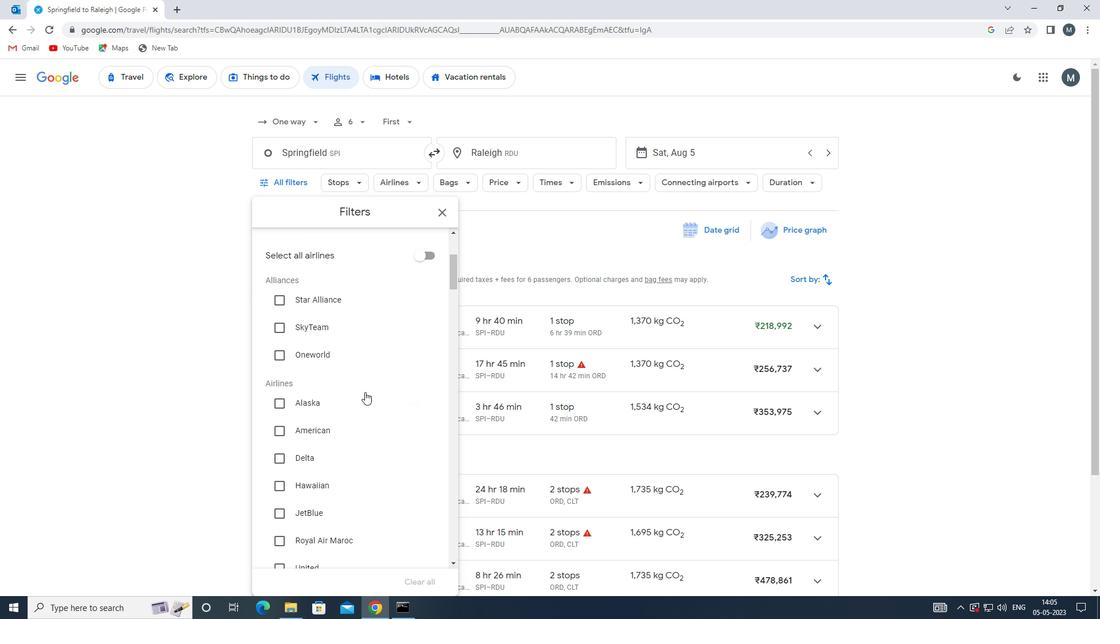 
Action: Mouse pressed left at (364, 404)
Screenshot: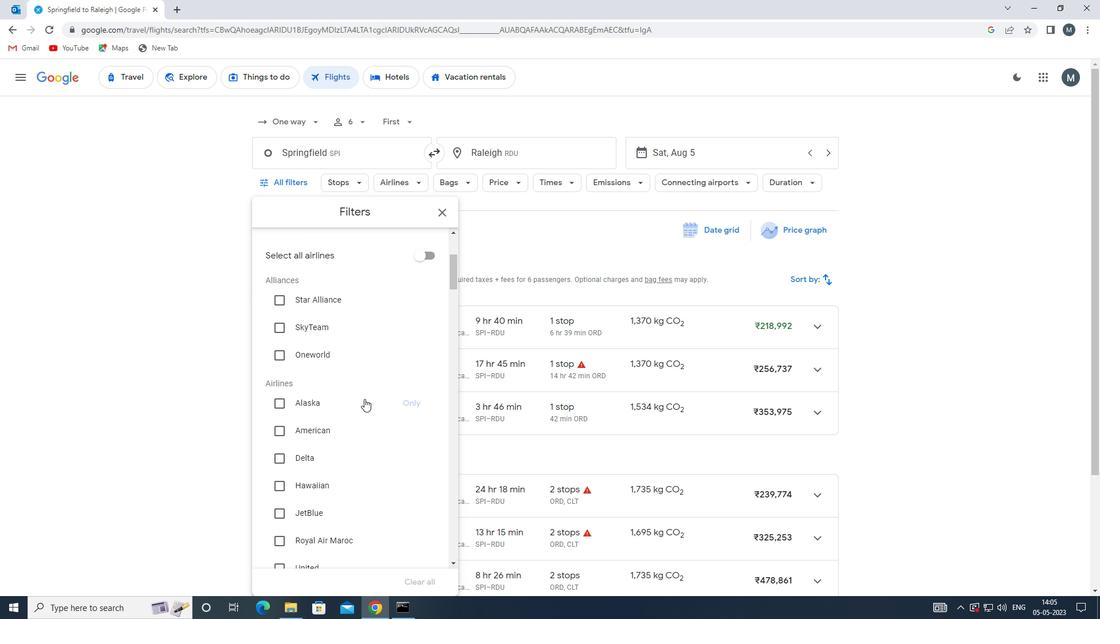 
Action: Mouse moved to (357, 400)
Screenshot: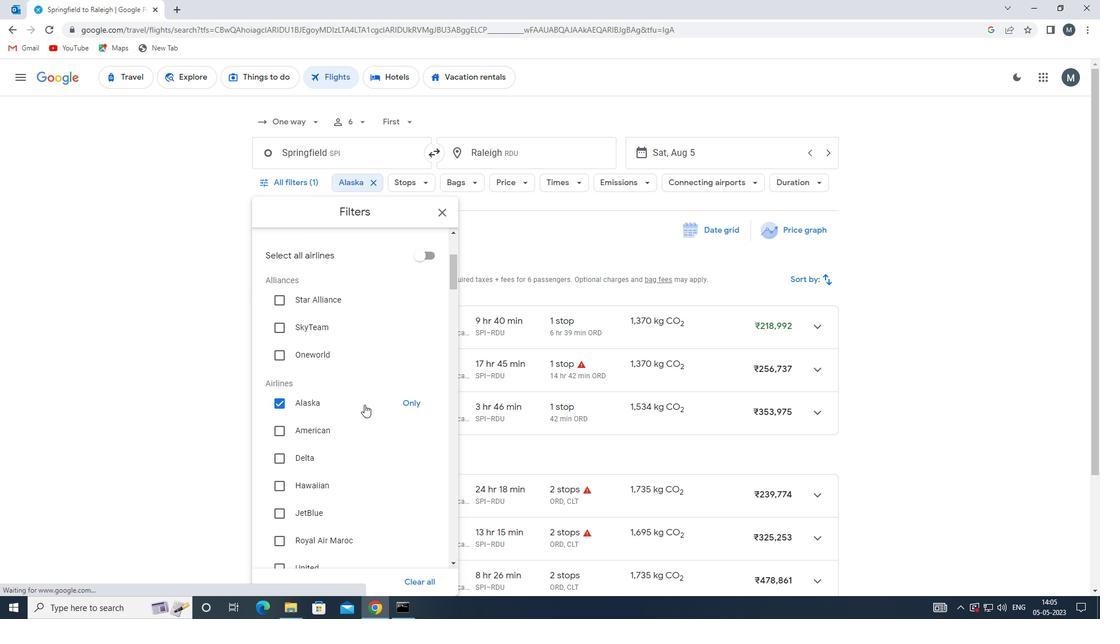 
Action: Mouse scrolled (357, 400) with delta (0, 0)
Screenshot: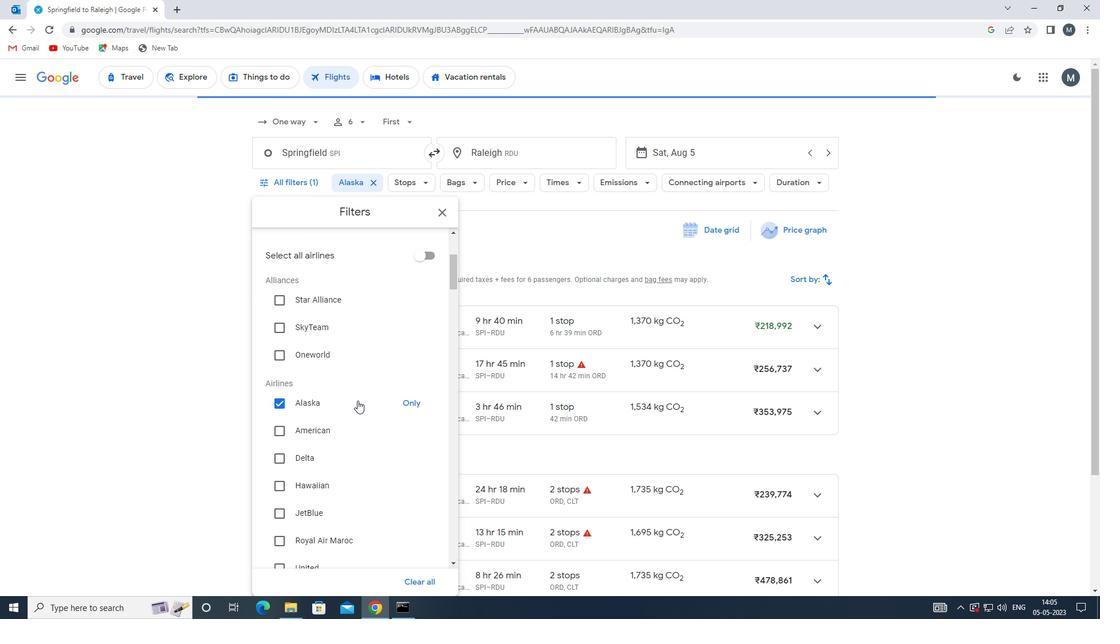 
Action: Mouse scrolled (357, 400) with delta (0, 0)
Screenshot: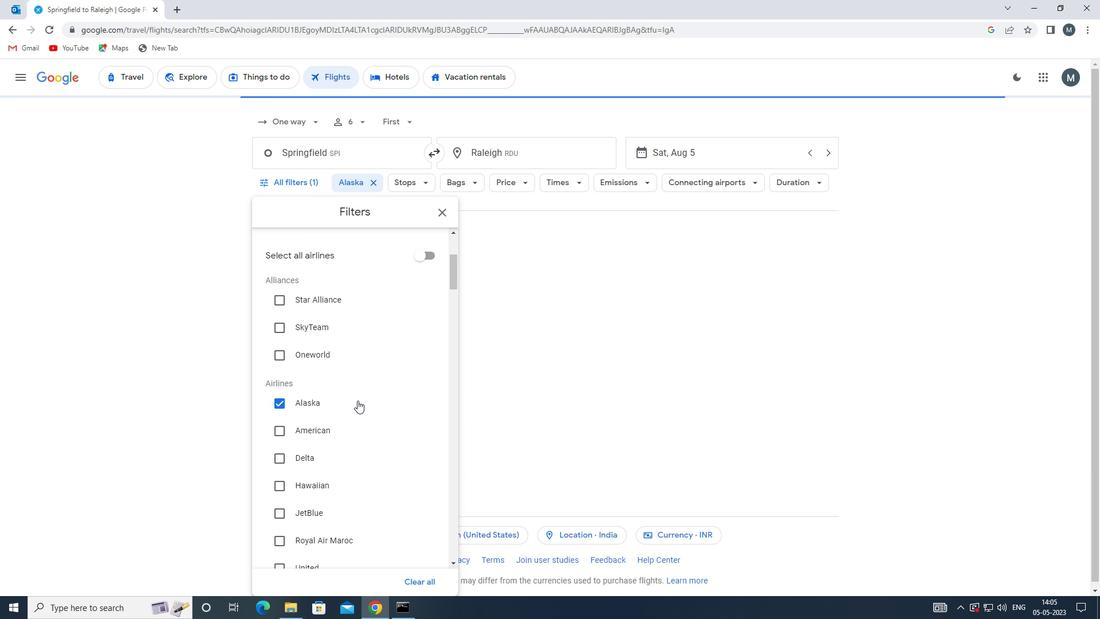
Action: Mouse scrolled (357, 400) with delta (0, 0)
Screenshot: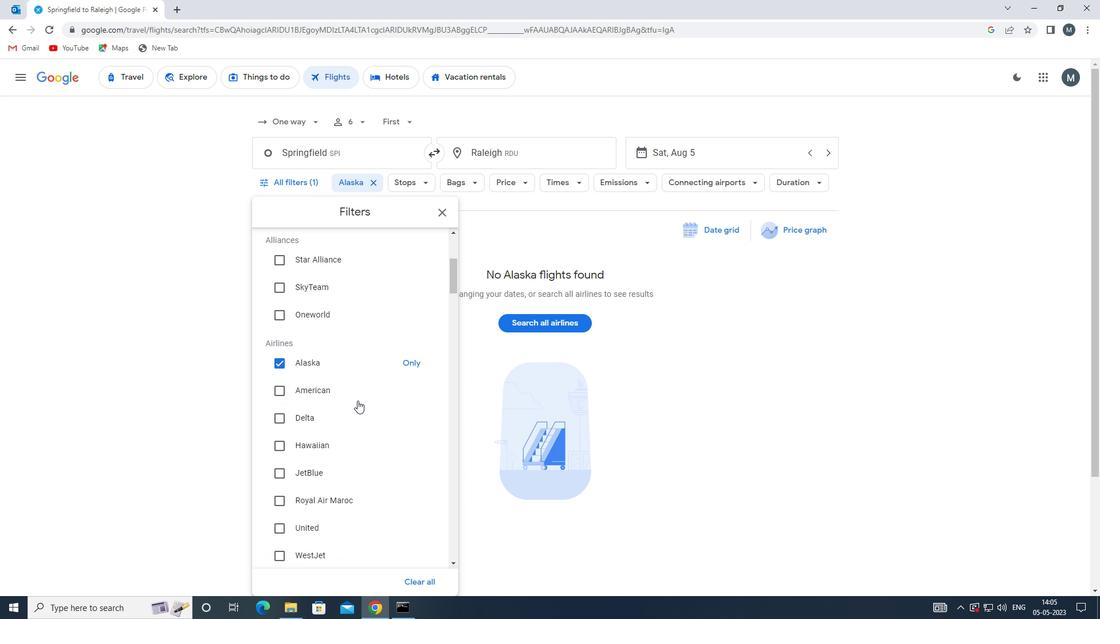 
Action: Mouse scrolled (357, 400) with delta (0, 0)
Screenshot: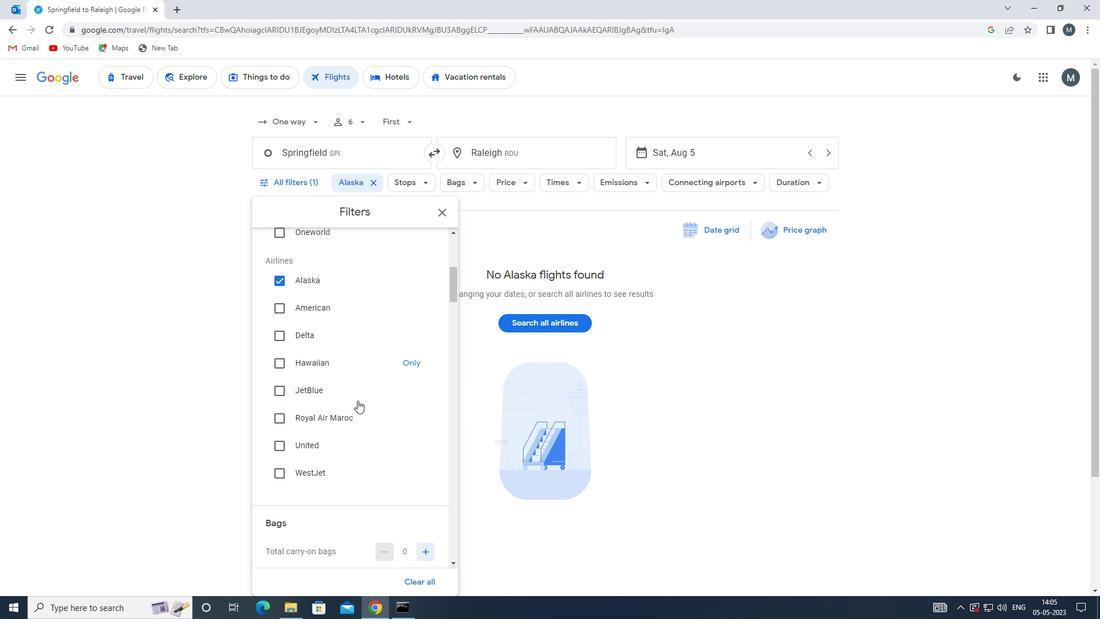 
Action: Mouse moved to (356, 400)
Screenshot: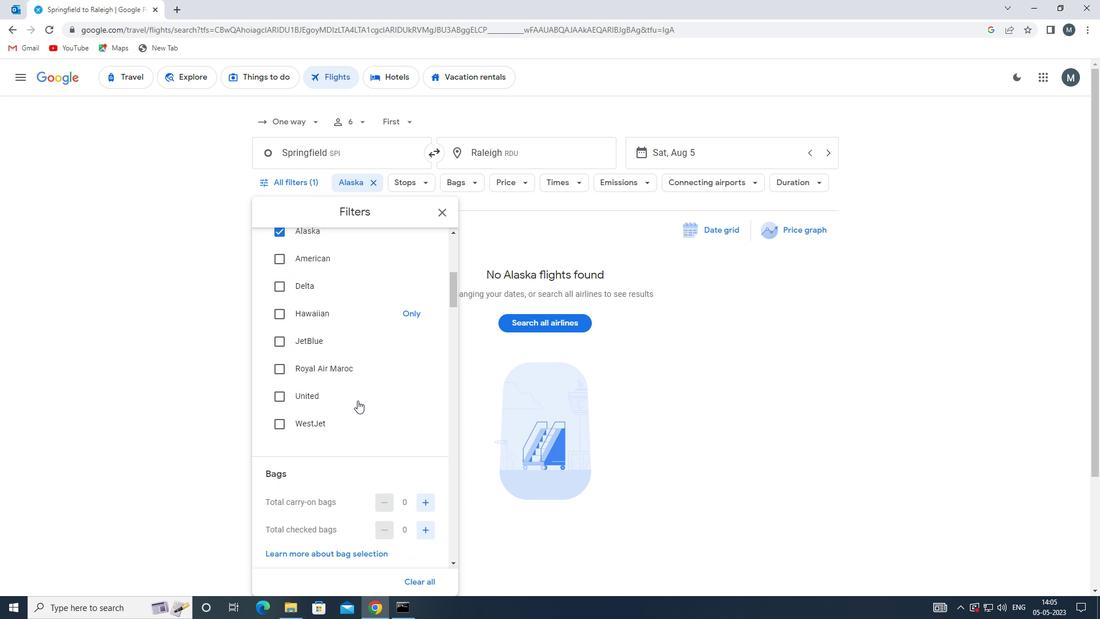 
Action: Mouse scrolled (356, 400) with delta (0, 0)
Screenshot: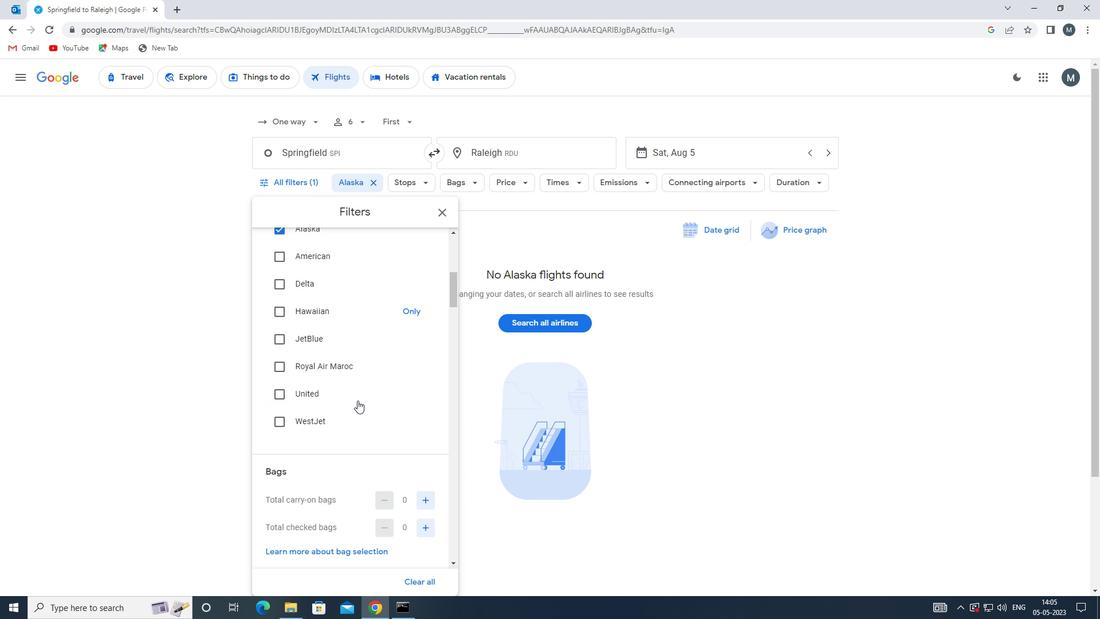 
Action: Mouse moved to (429, 415)
Screenshot: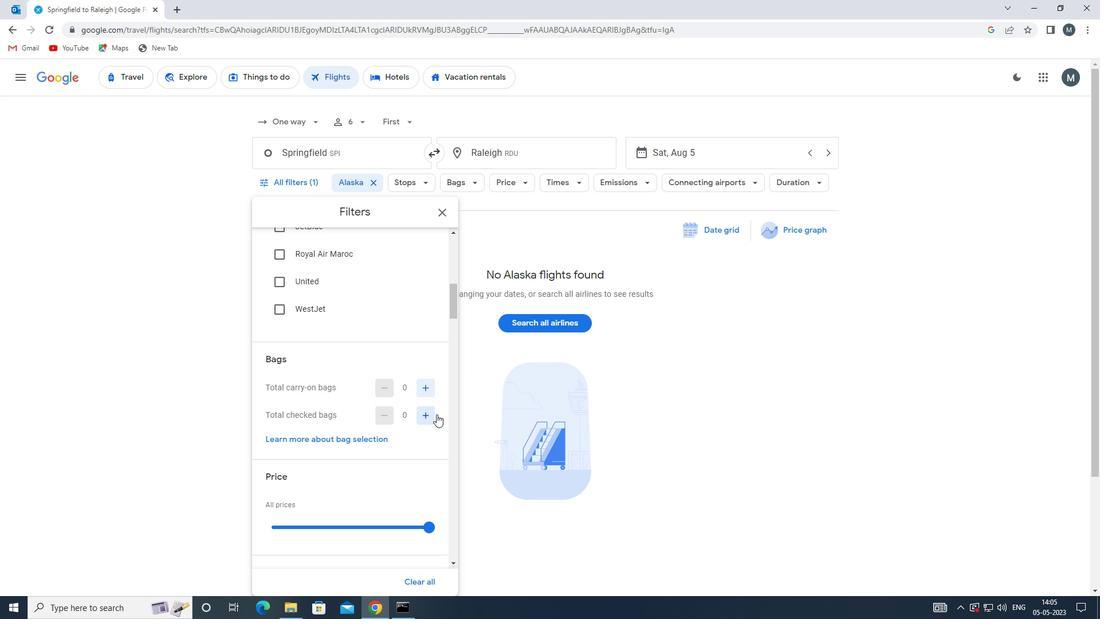 
Action: Mouse pressed left at (429, 415)
Screenshot: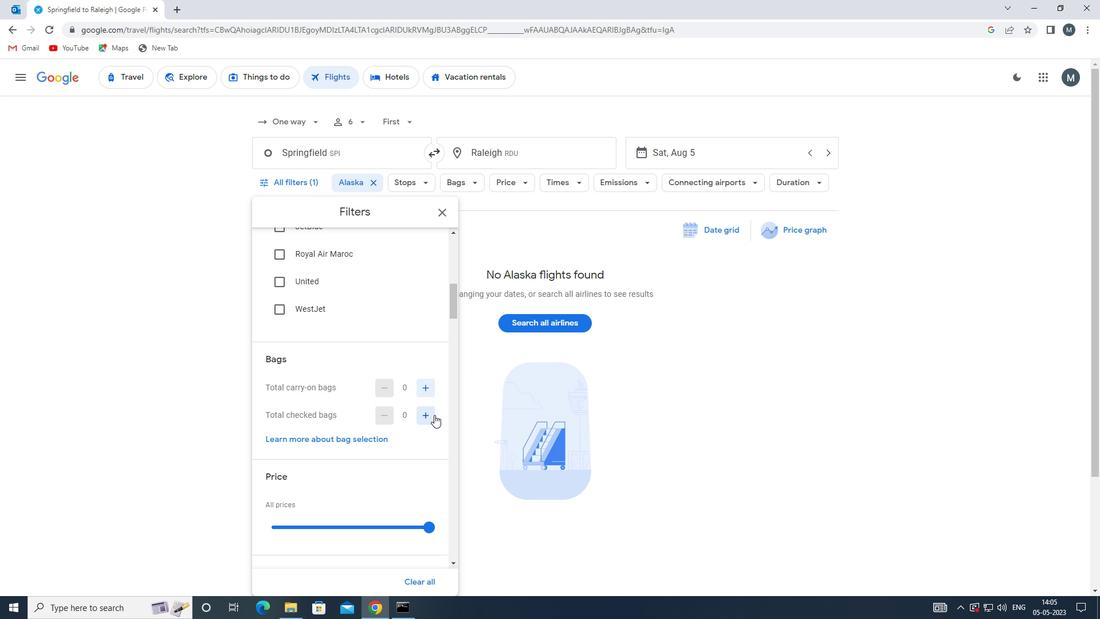 
Action: Mouse pressed left at (429, 415)
Screenshot: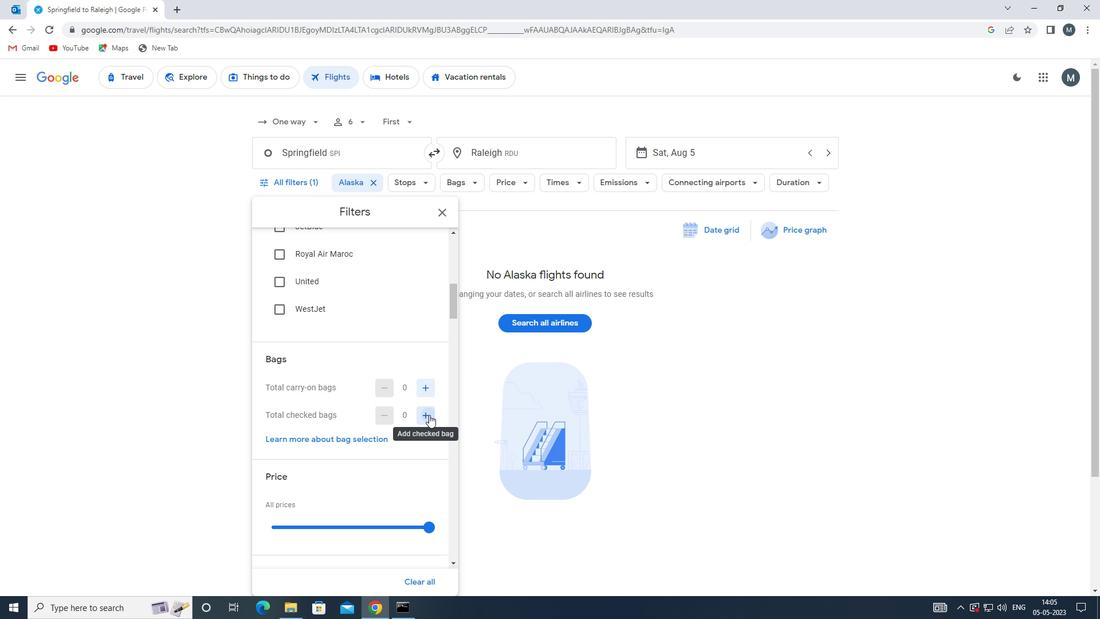 
Action: Mouse pressed left at (429, 415)
Screenshot: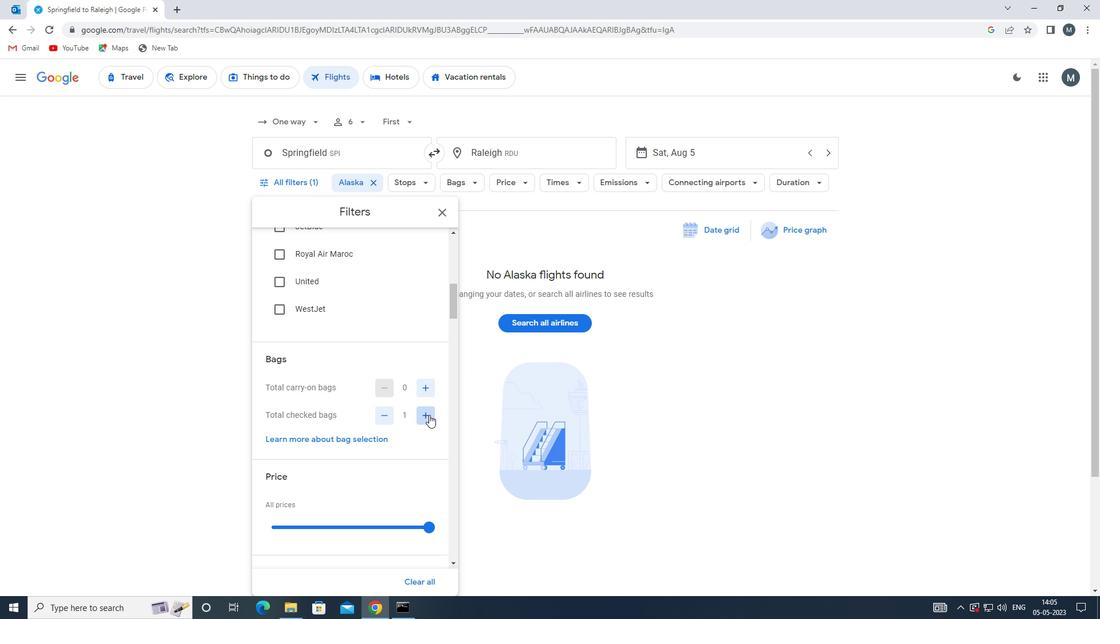 
Action: Mouse moved to (428, 415)
Screenshot: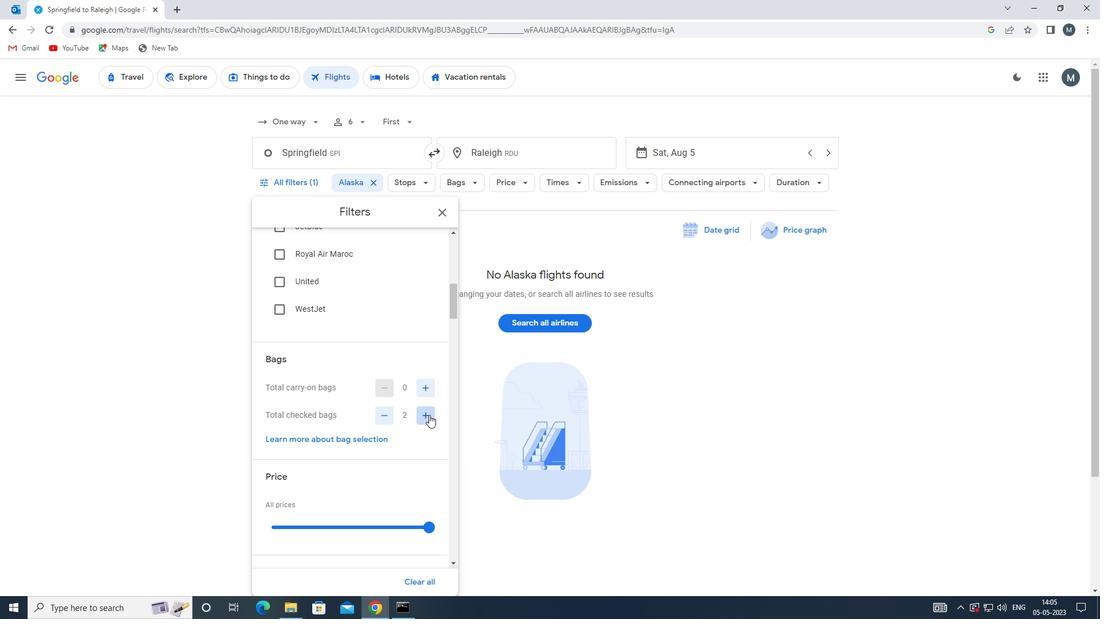 
Action: Mouse pressed left at (428, 415)
Screenshot: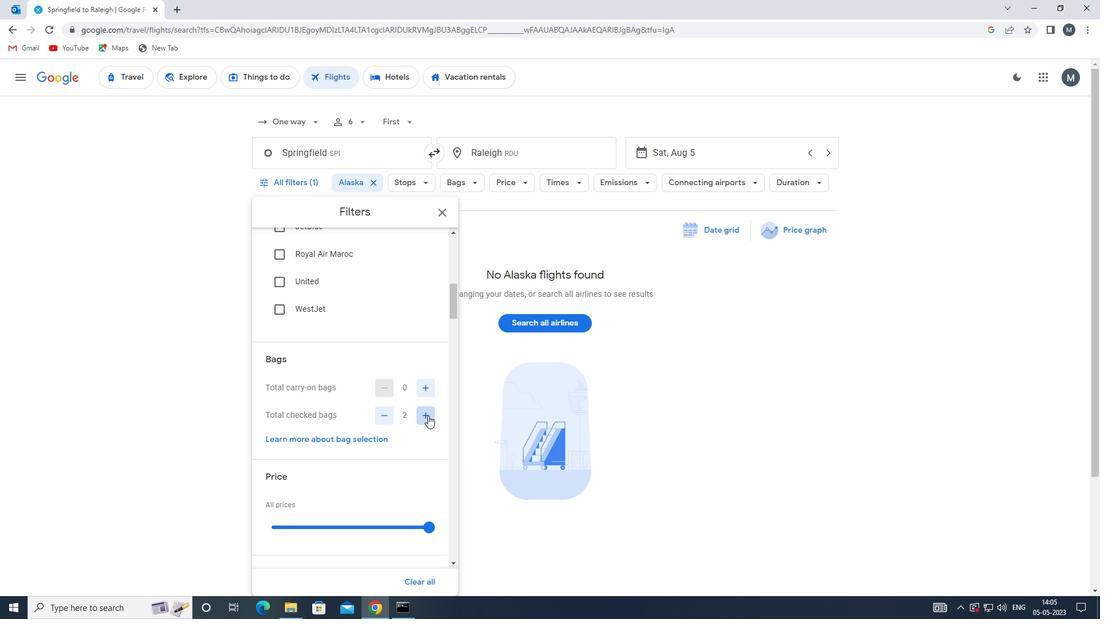 
Action: Mouse pressed left at (428, 415)
Screenshot: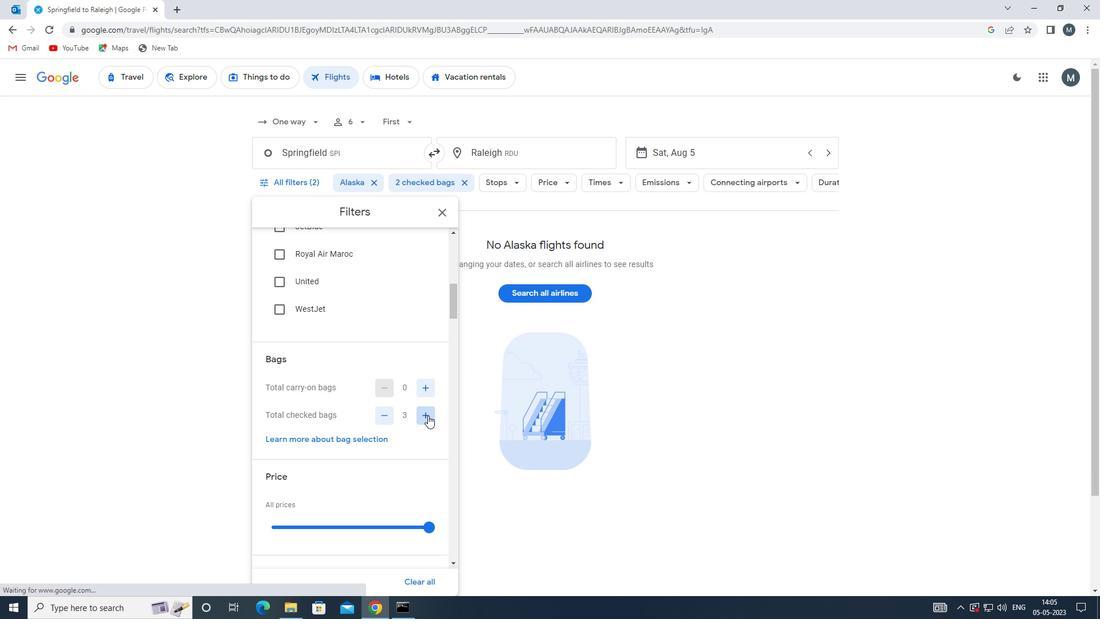 
Action: Mouse pressed left at (428, 415)
Screenshot: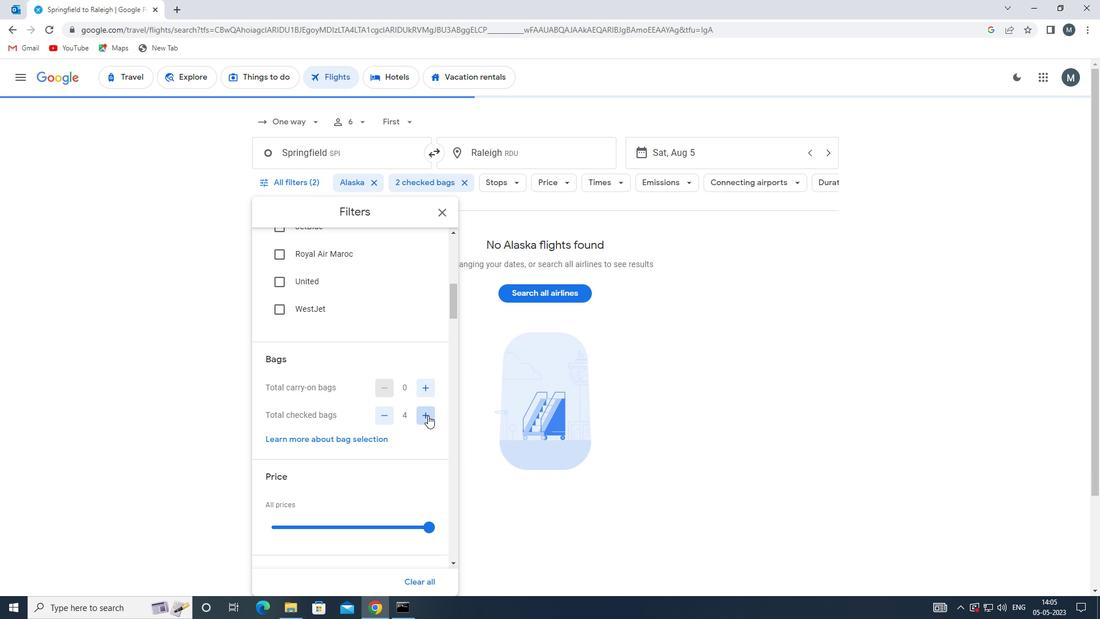 
Action: Mouse pressed left at (428, 415)
Screenshot: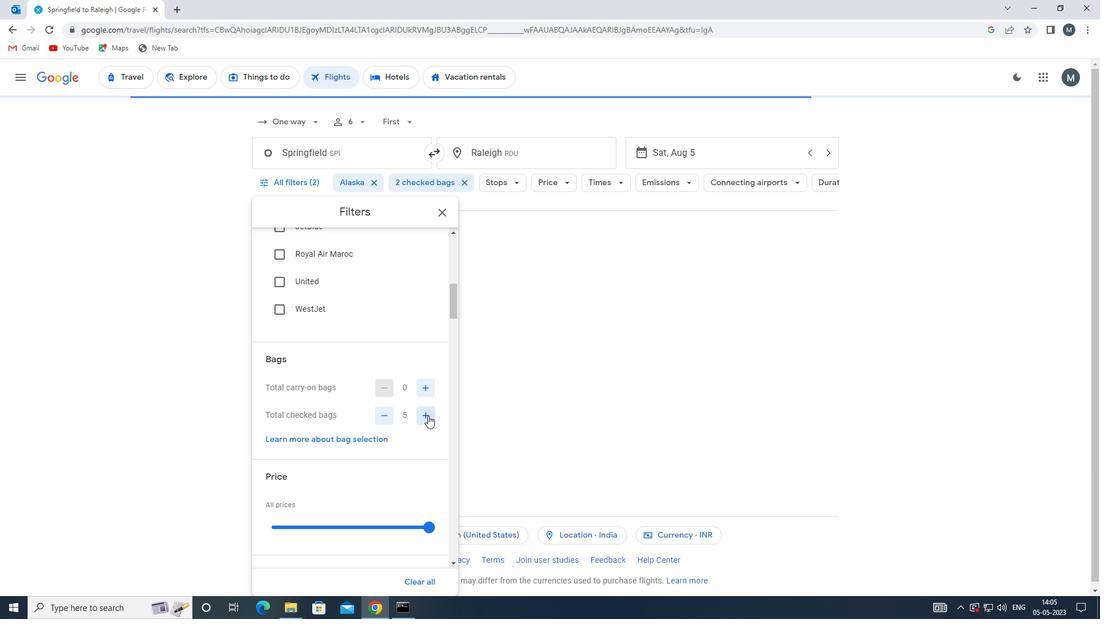 
Action: Mouse pressed left at (428, 415)
Screenshot: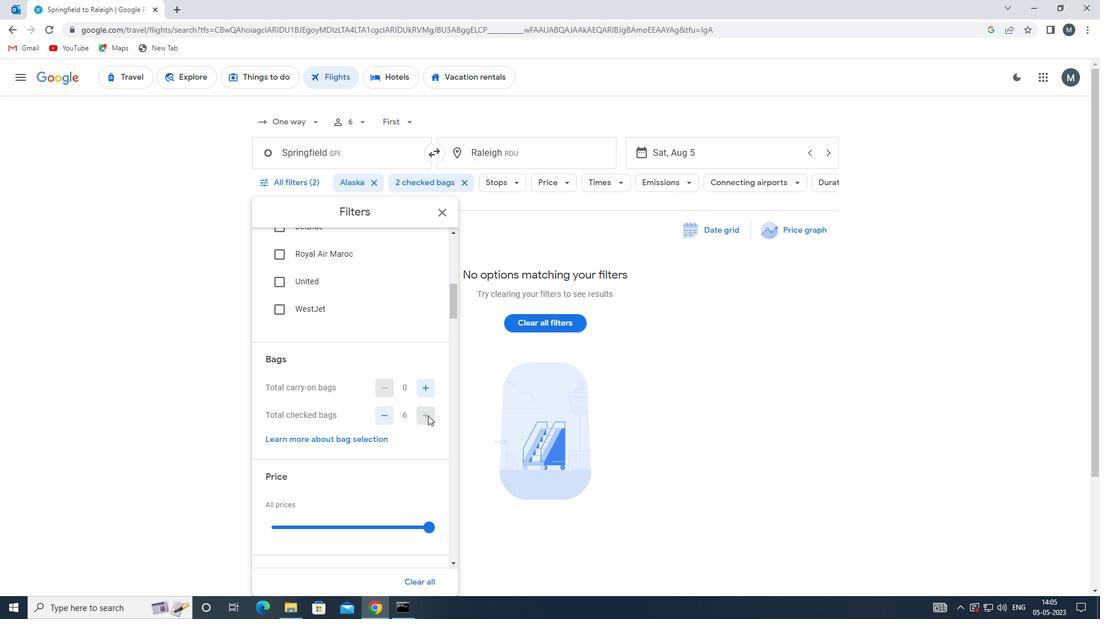 
Action: Mouse moved to (340, 417)
Screenshot: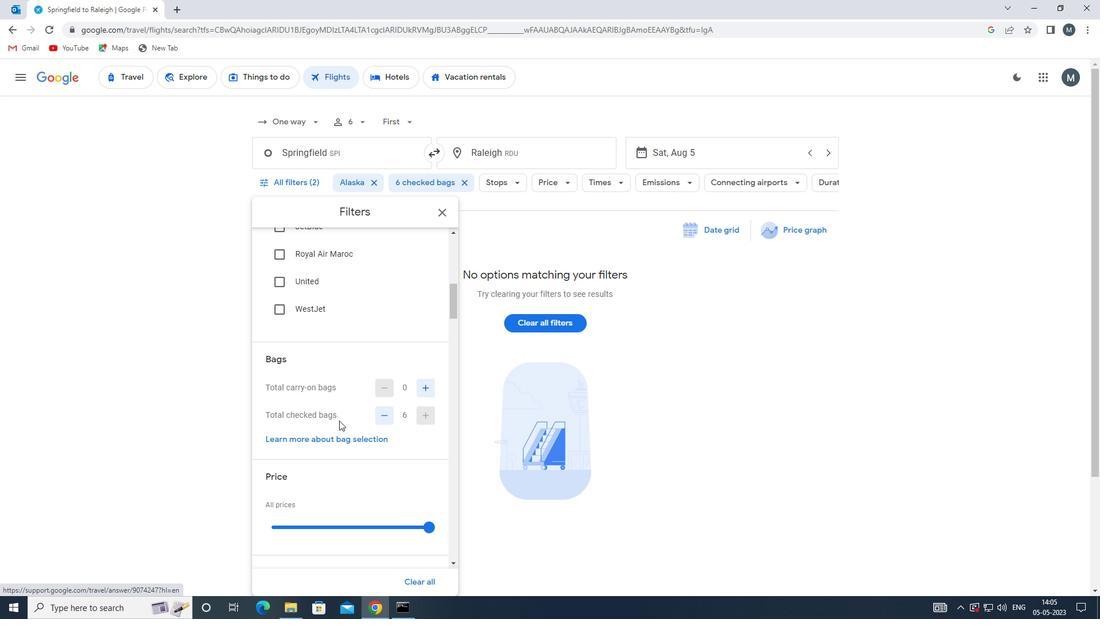 
Action: Mouse scrolled (340, 417) with delta (0, 0)
Screenshot: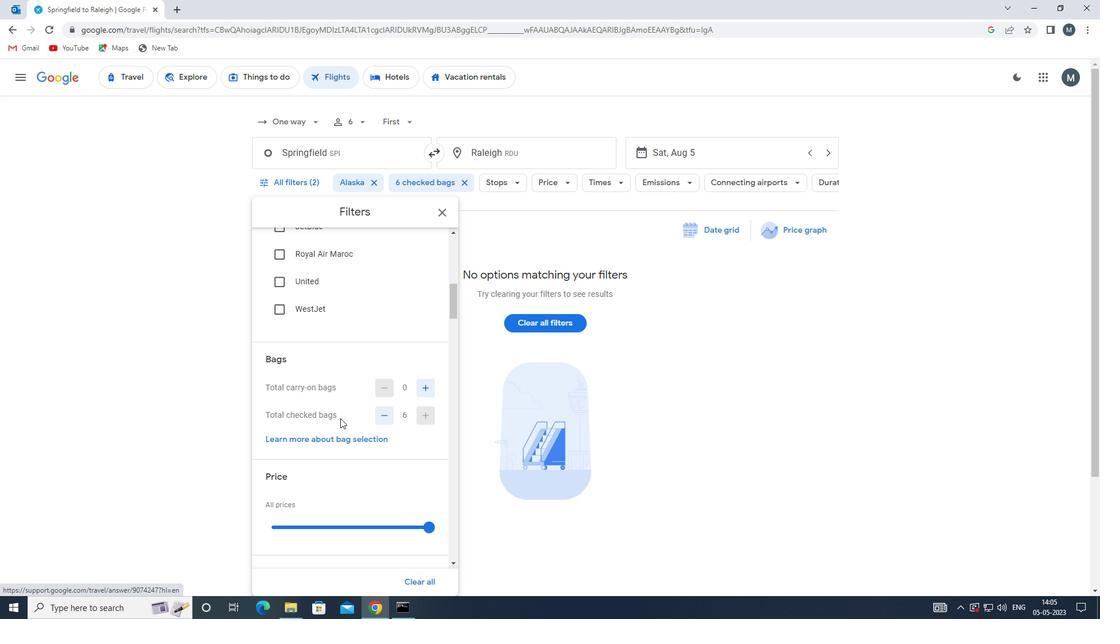 
Action: Mouse scrolled (340, 417) with delta (0, 0)
Screenshot: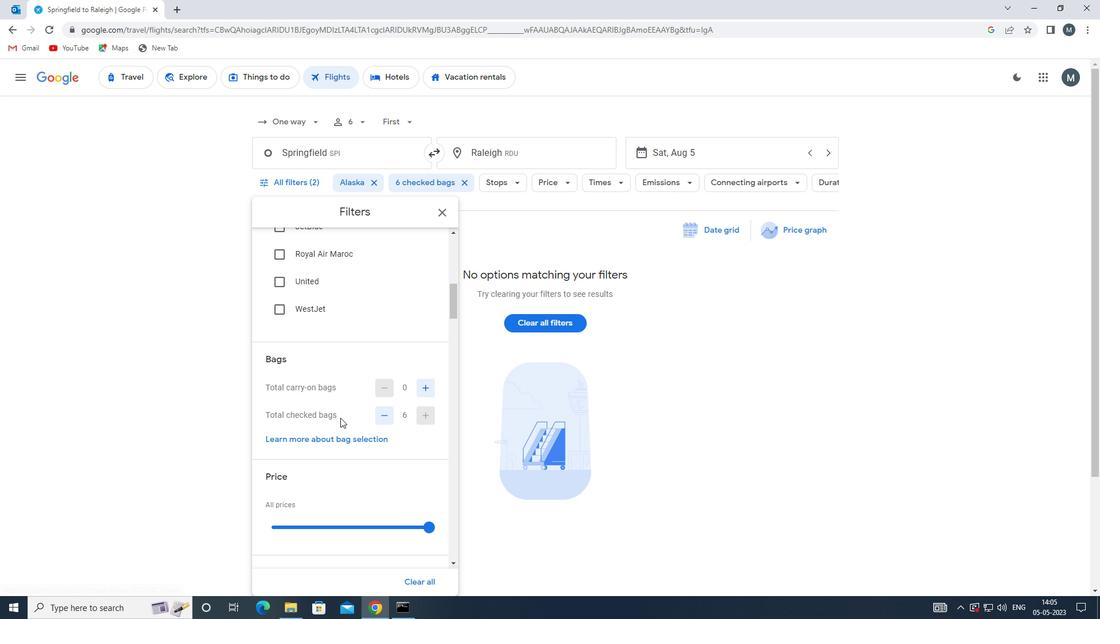
Action: Mouse moved to (341, 405)
Screenshot: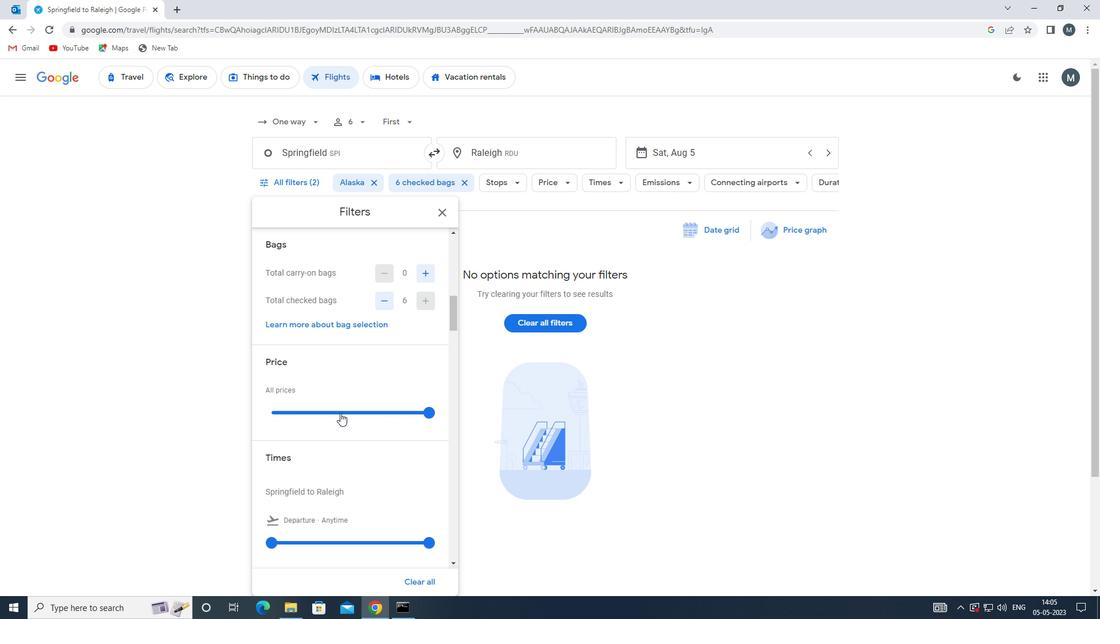 
Action: Mouse pressed left at (341, 405)
Screenshot: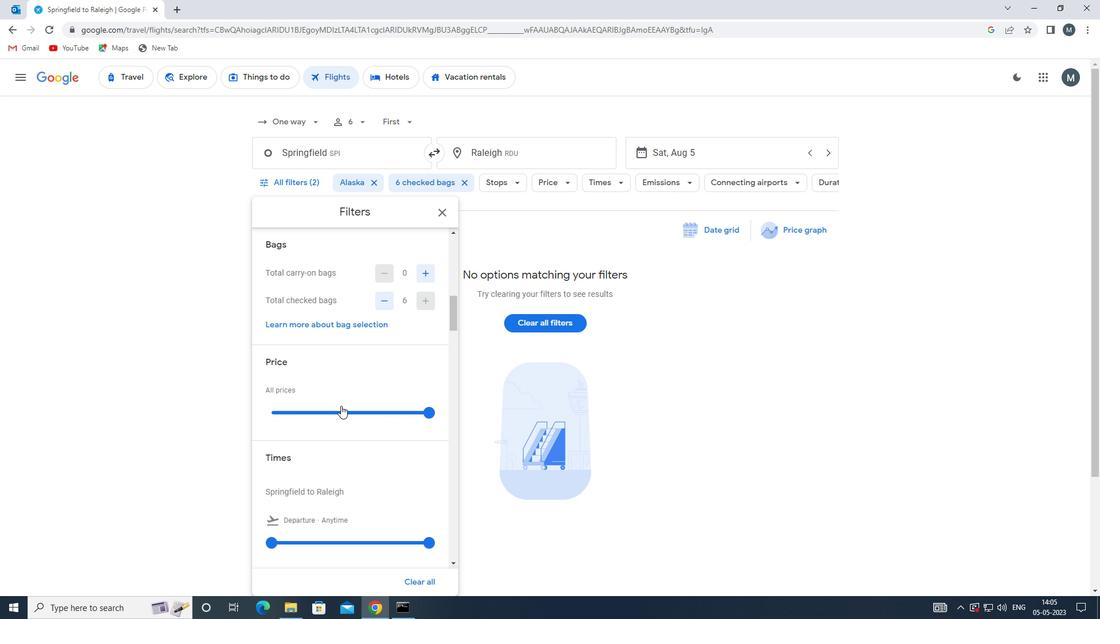 
Action: Mouse pressed left at (341, 405)
Screenshot: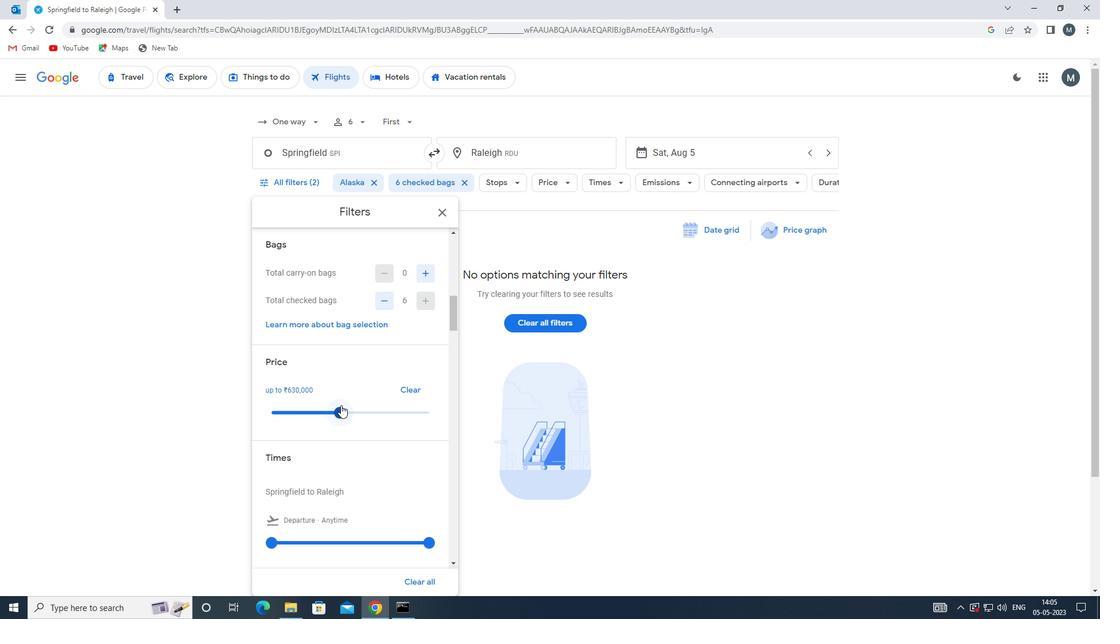 
Action: Mouse moved to (360, 394)
Screenshot: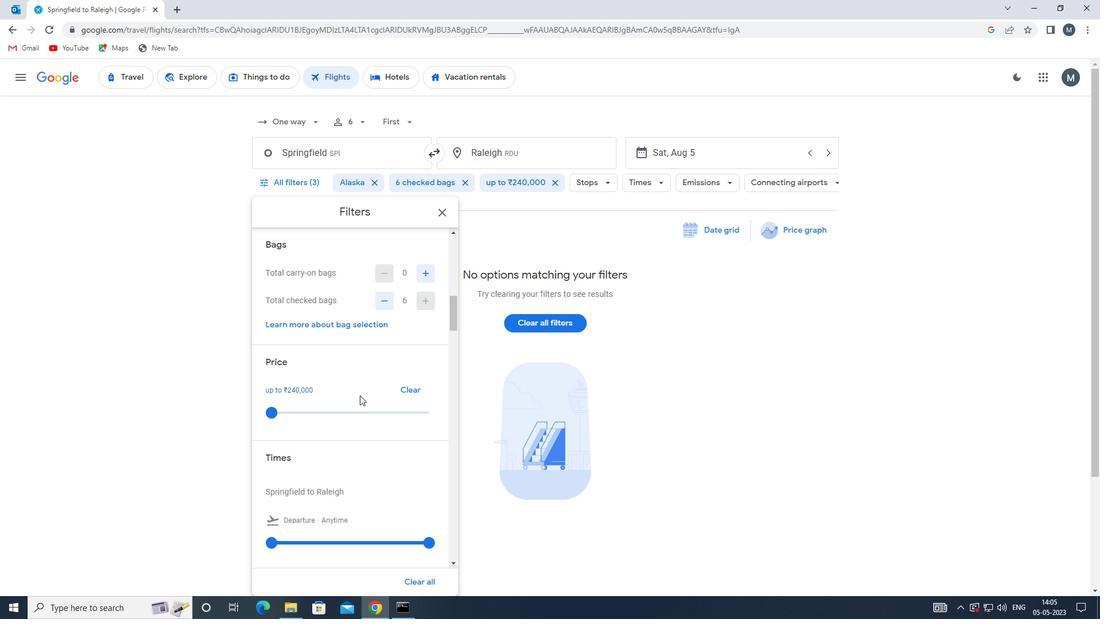 
Action: Mouse scrolled (360, 393) with delta (0, 0)
Screenshot: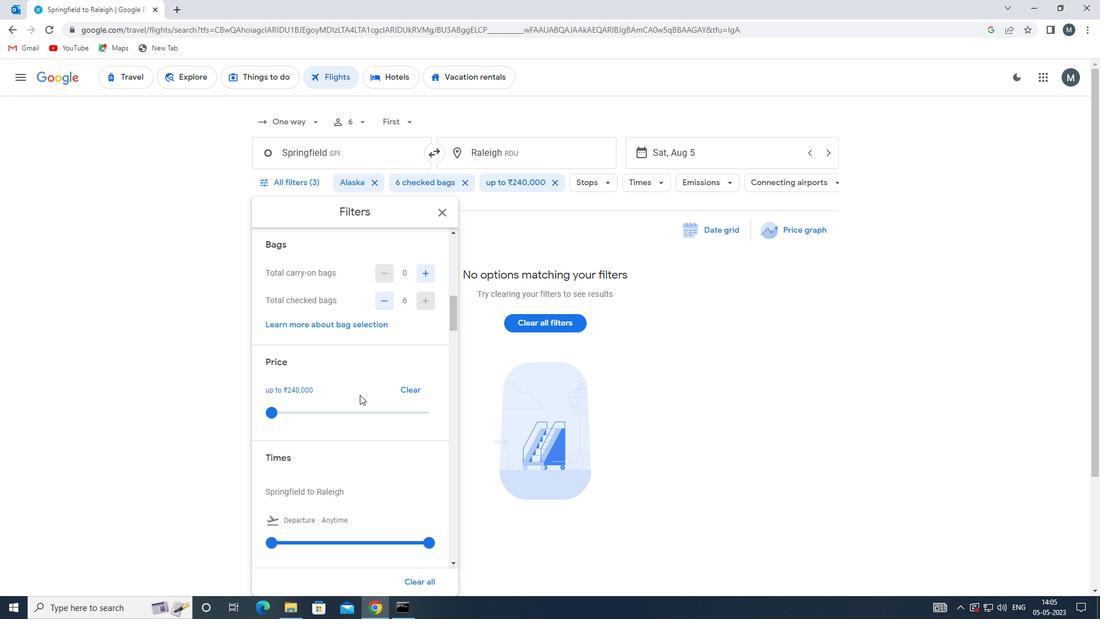 
Action: Mouse moved to (360, 394)
Screenshot: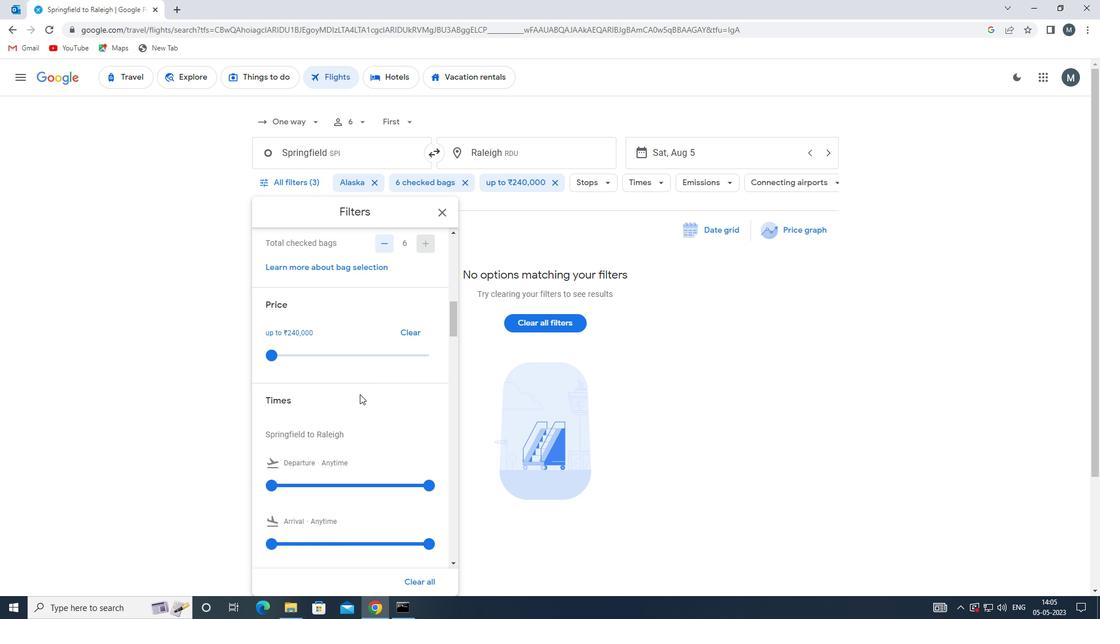 
Action: Mouse scrolled (360, 393) with delta (0, 0)
Screenshot: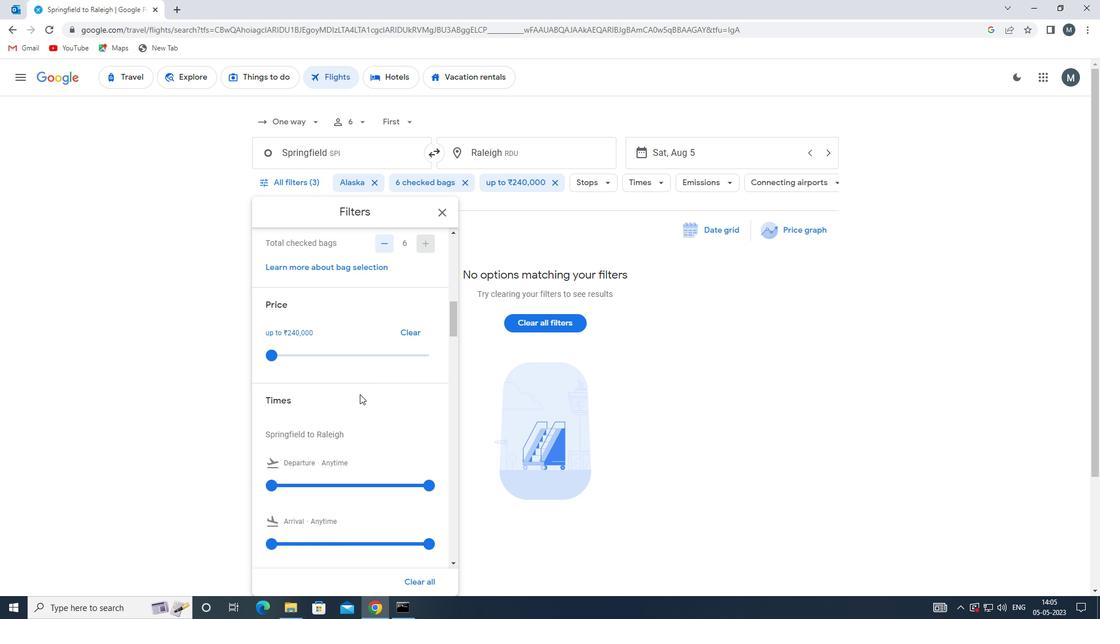 
Action: Mouse moved to (278, 428)
Screenshot: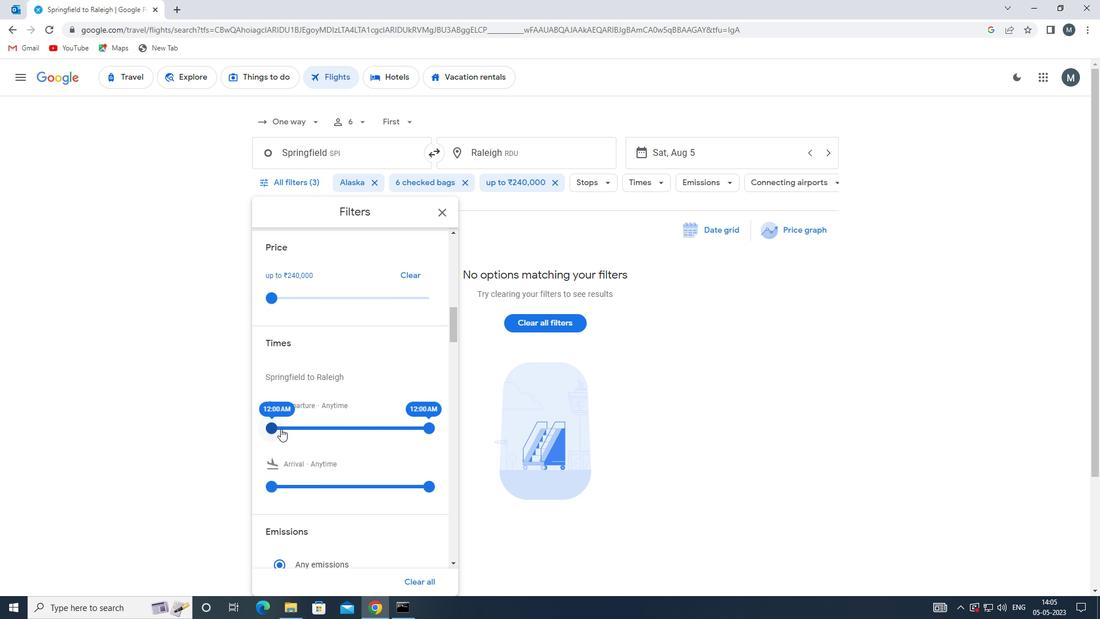 
Action: Mouse pressed left at (278, 428)
Screenshot: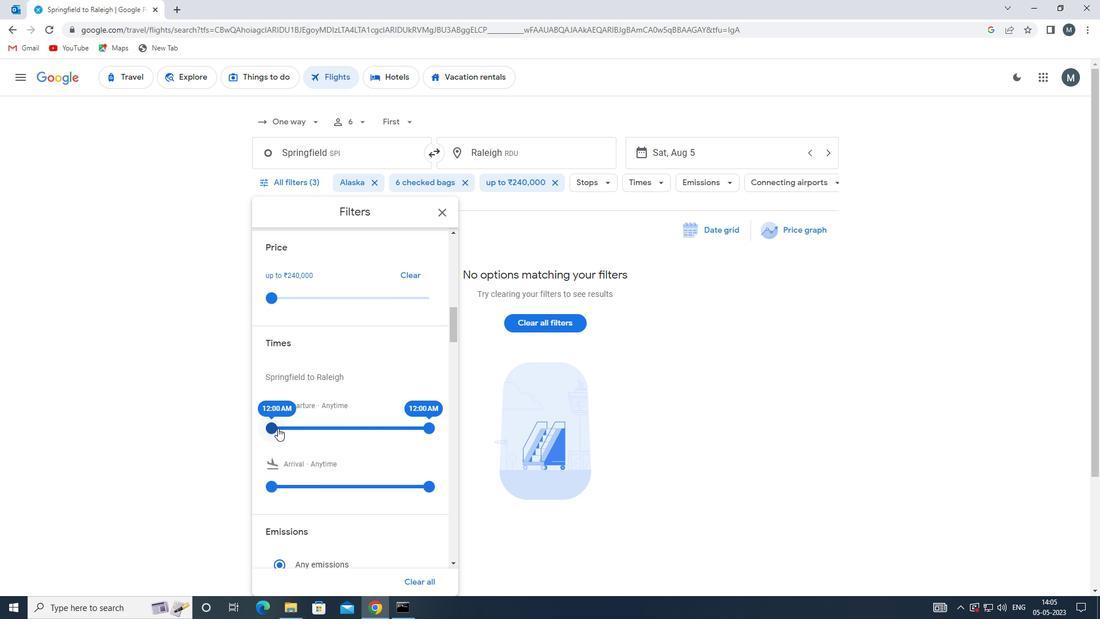 
Action: Mouse moved to (426, 430)
Screenshot: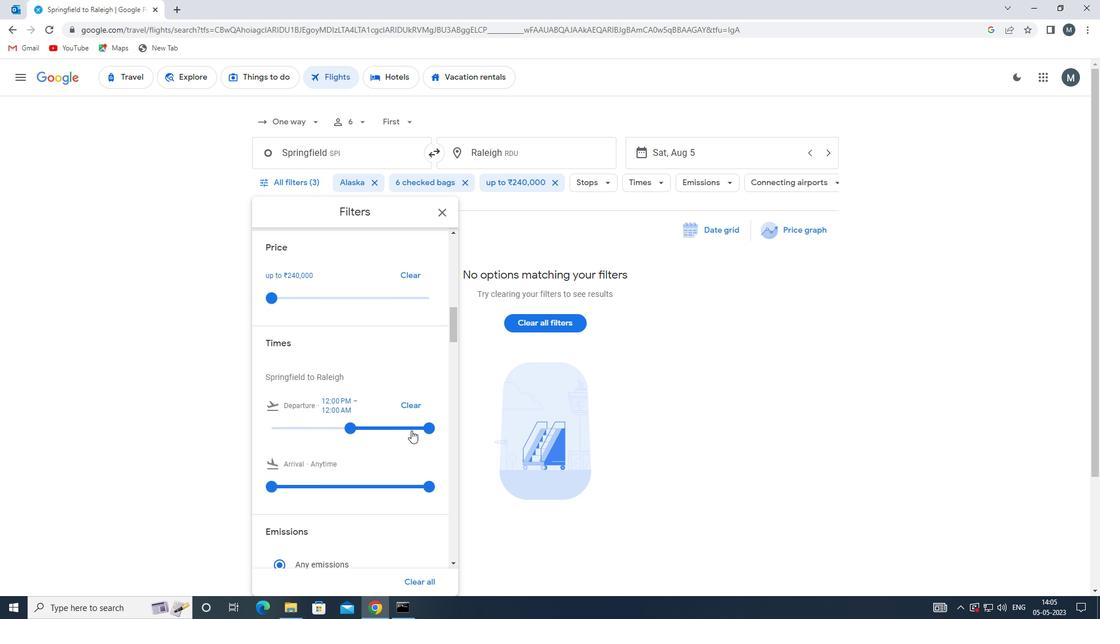 
Action: Mouse pressed left at (426, 430)
Screenshot: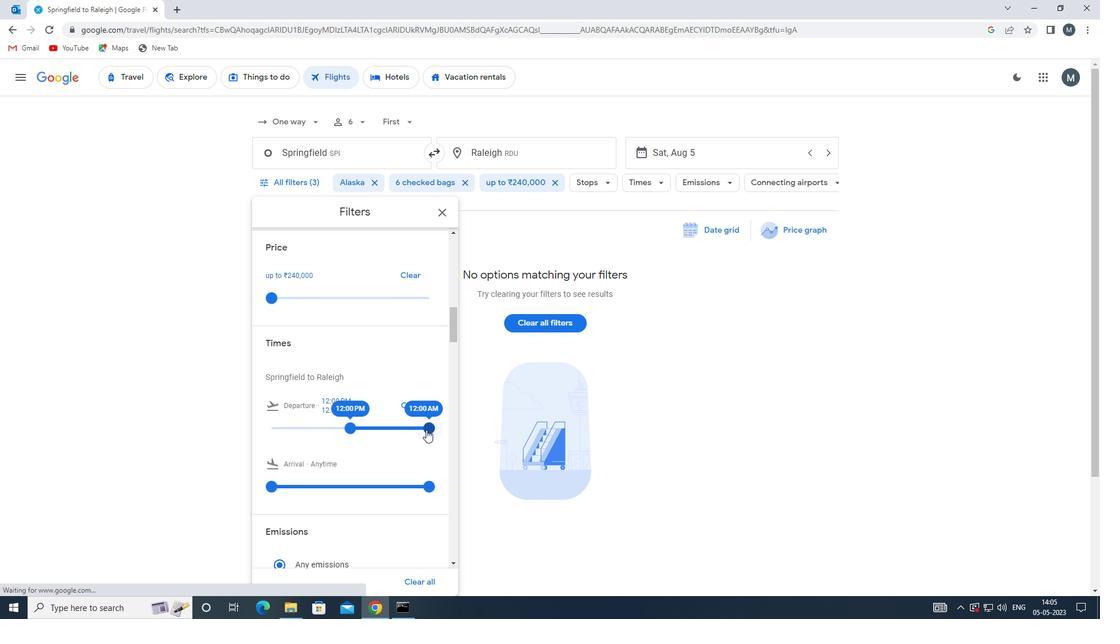 
Action: Mouse moved to (363, 422)
Screenshot: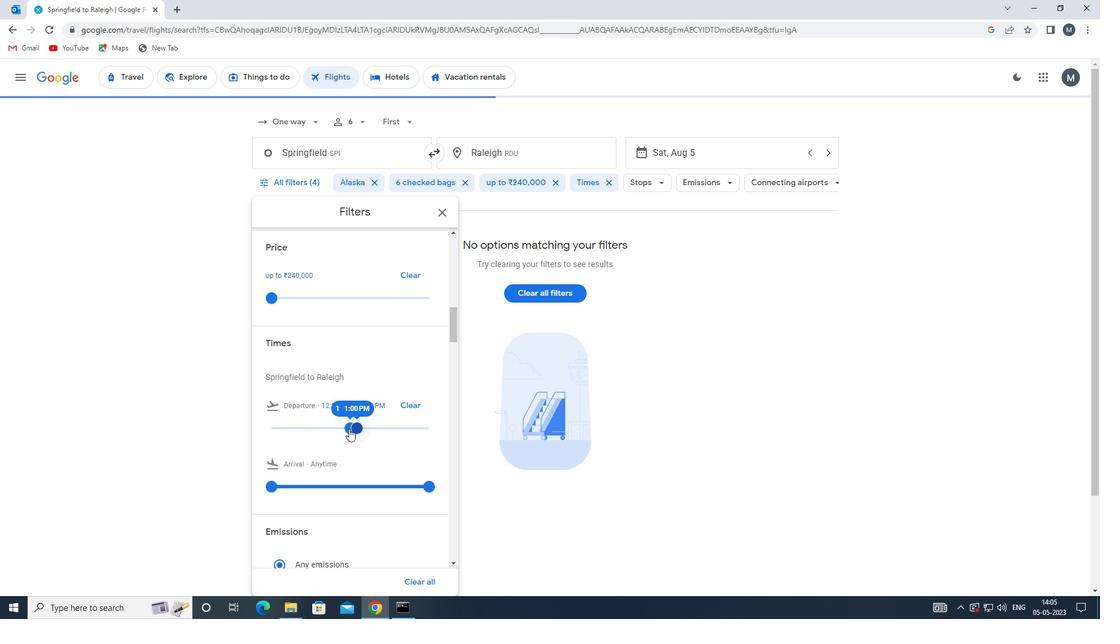 
Action: Mouse scrolled (363, 421) with delta (0, 0)
Screenshot: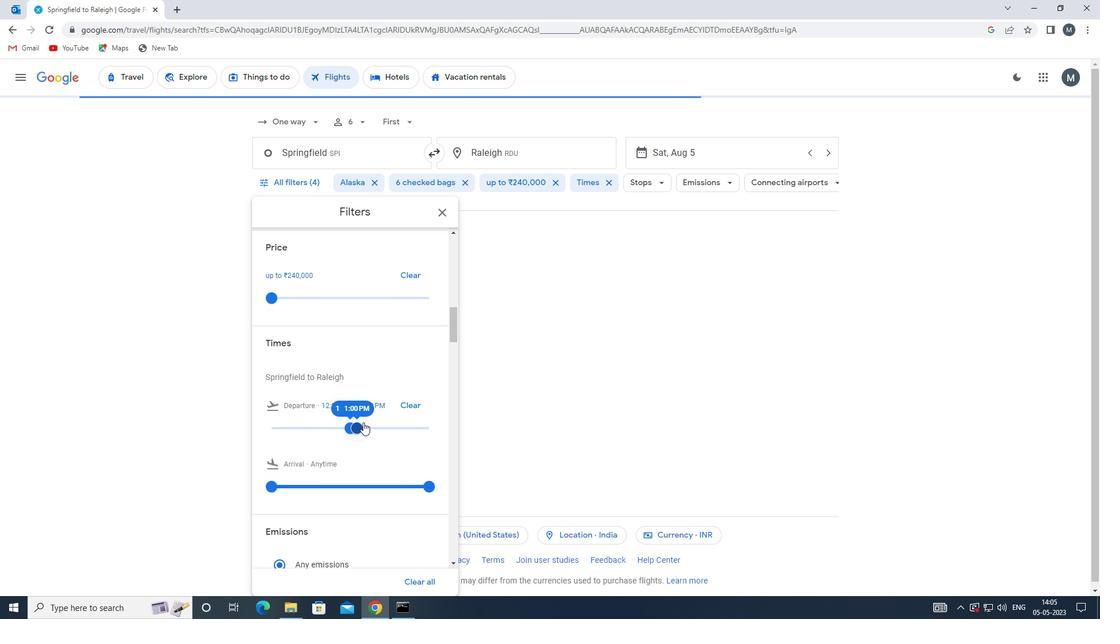 
Action: Mouse moved to (445, 215)
Screenshot: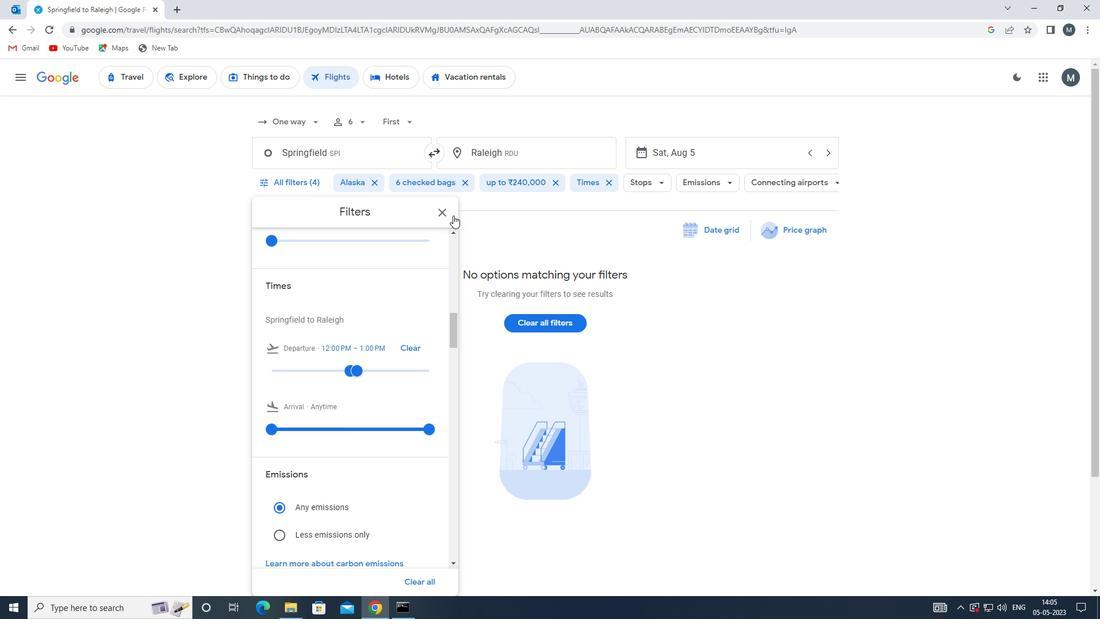 
Action: Mouse pressed left at (445, 215)
Screenshot: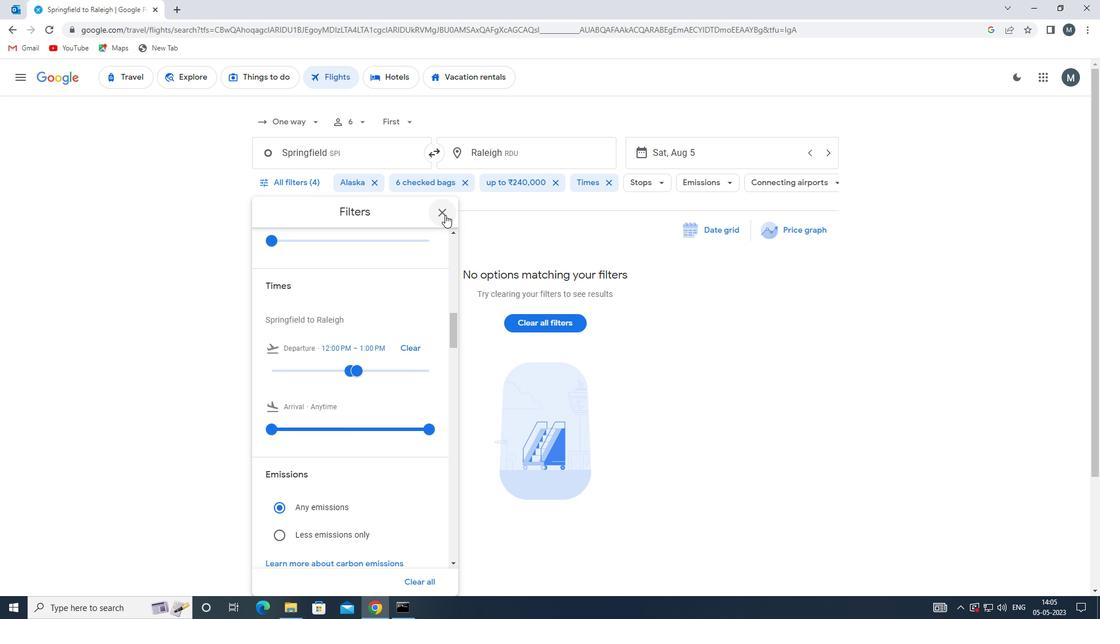 
Action: Mouse moved to (440, 220)
Screenshot: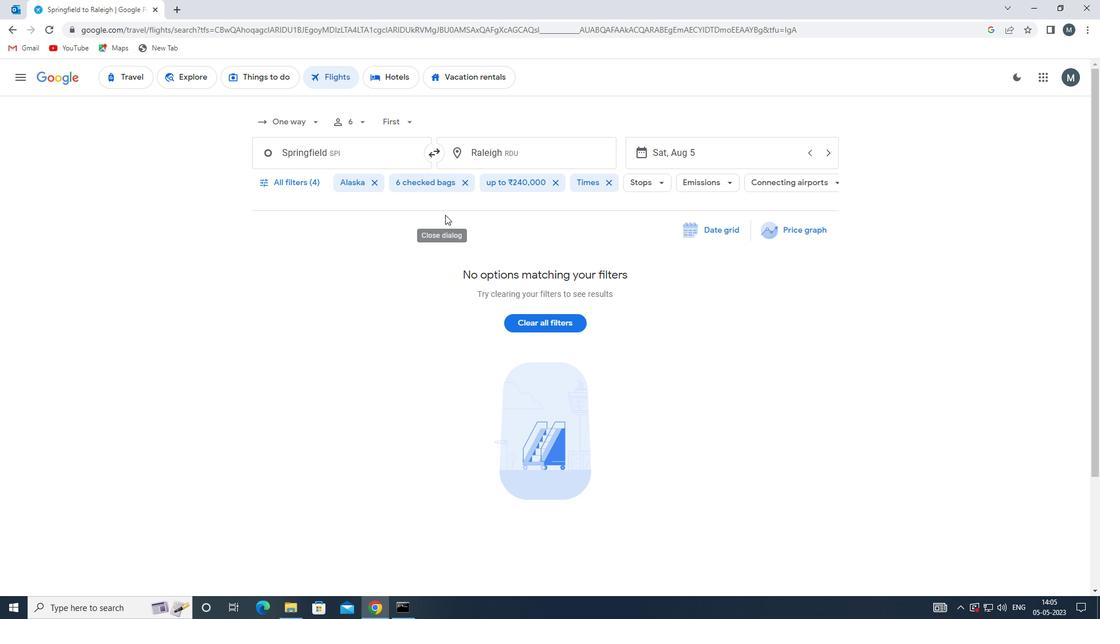 
